 Task: Find connections with filter location Zweibrücken with filter topic #Productivitywith filter profile language German with filter current company PRA Health Sciences with filter school Agnel Charitable Trusts Fr Conceicao Rodrigues Institute of Technology Sector 9-A Vashi Navi Mumbai 400 703 with filter industry Mobile Food Services with filter service category Grant Writing with filter keywords title Video or Film Producer
Action: Mouse moved to (532, 65)
Screenshot: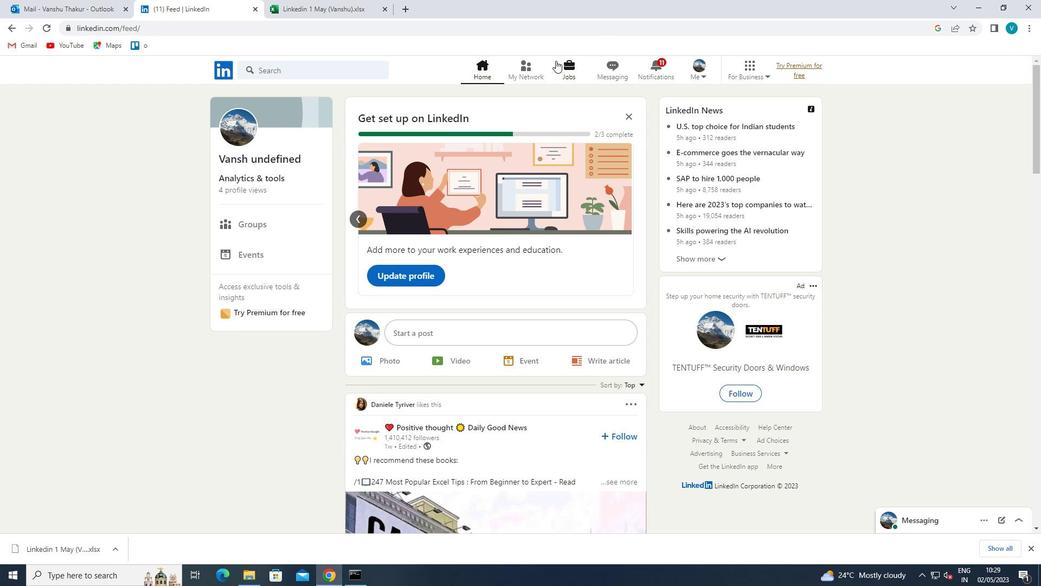 
Action: Mouse pressed left at (532, 65)
Screenshot: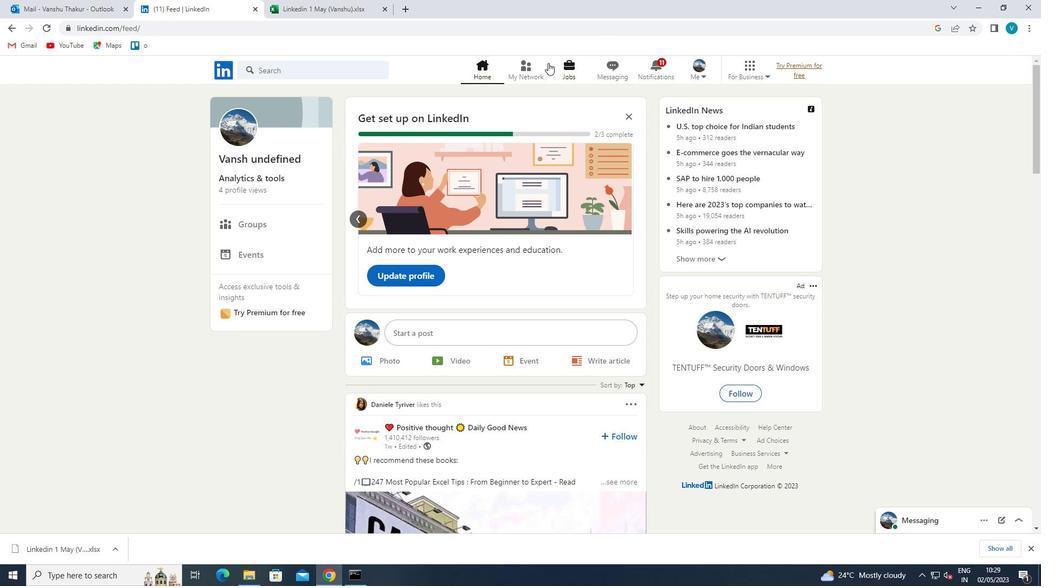 
Action: Mouse moved to (284, 127)
Screenshot: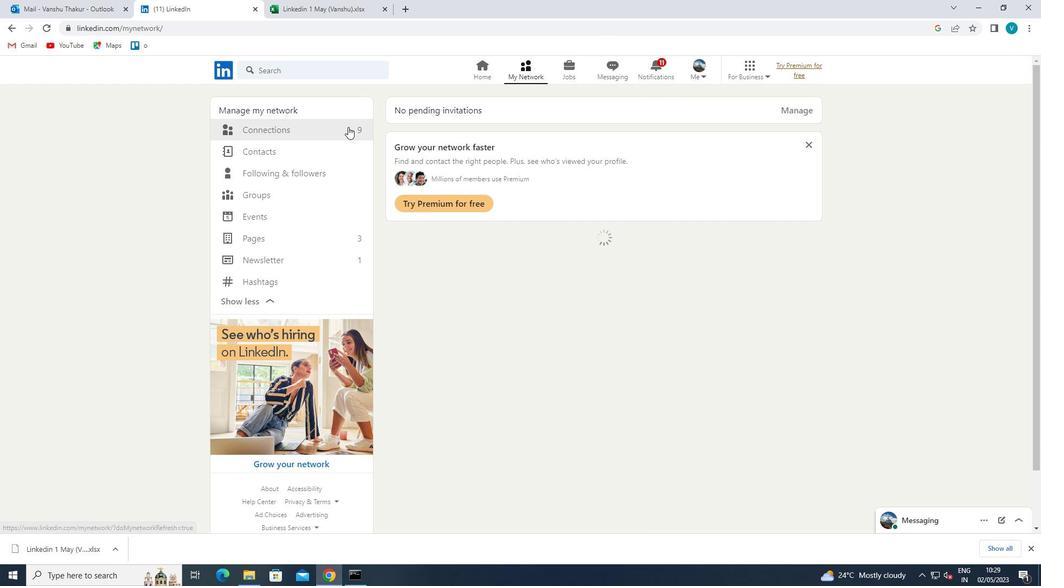 
Action: Mouse pressed left at (284, 127)
Screenshot: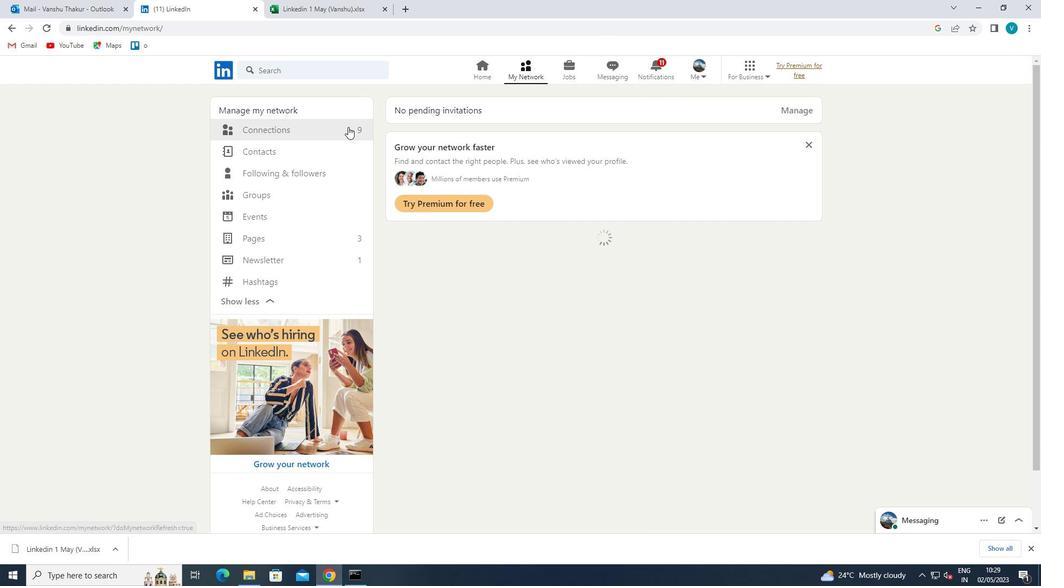 
Action: Mouse moved to (623, 134)
Screenshot: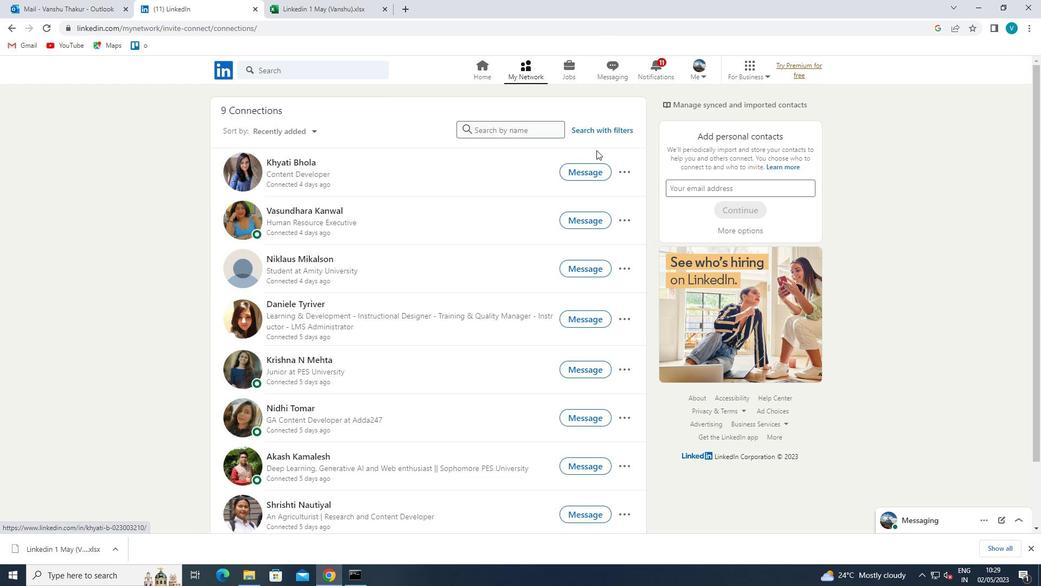 
Action: Mouse pressed left at (623, 134)
Screenshot: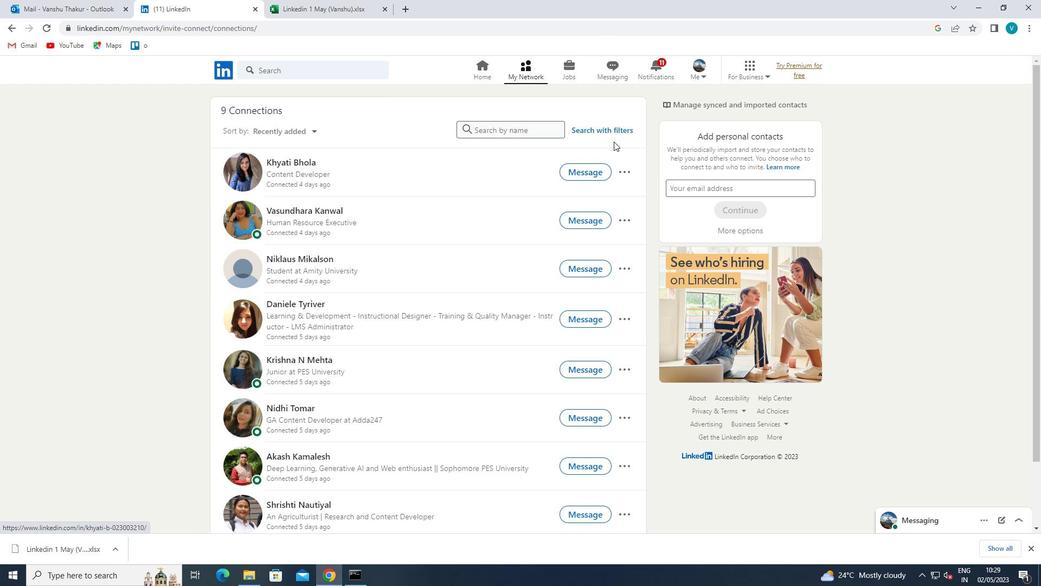 
Action: Mouse moved to (505, 100)
Screenshot: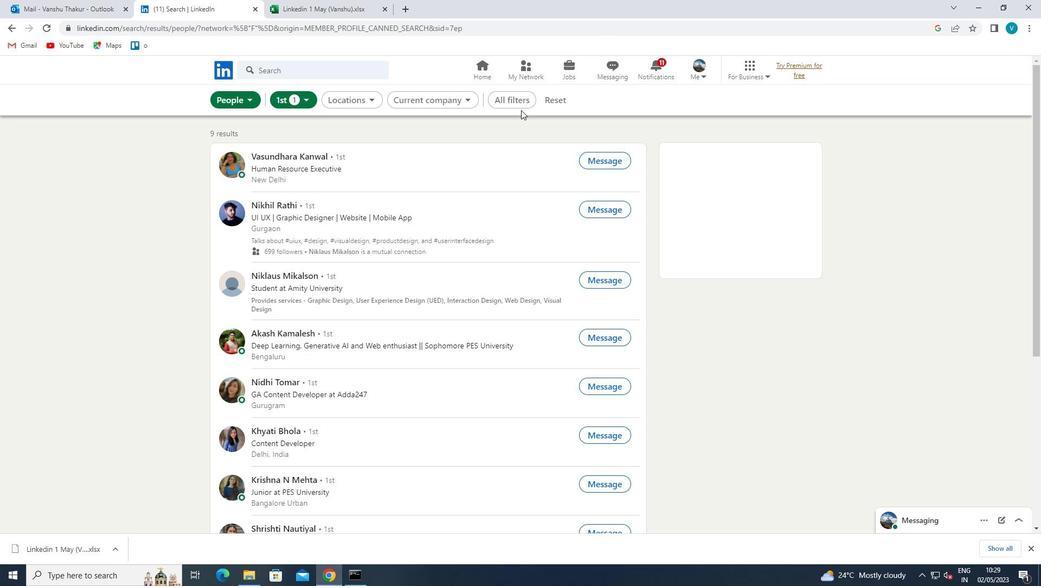 
Action: Mouse pressed left at (505, 100)
Screenshot: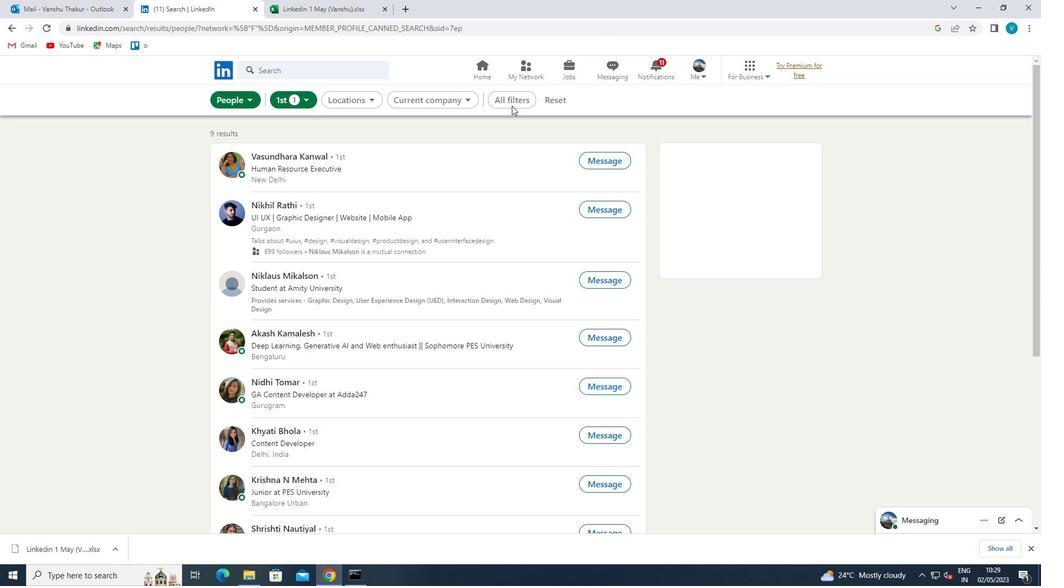 
Action: Mouse moved to (815, 259)
Screenshot: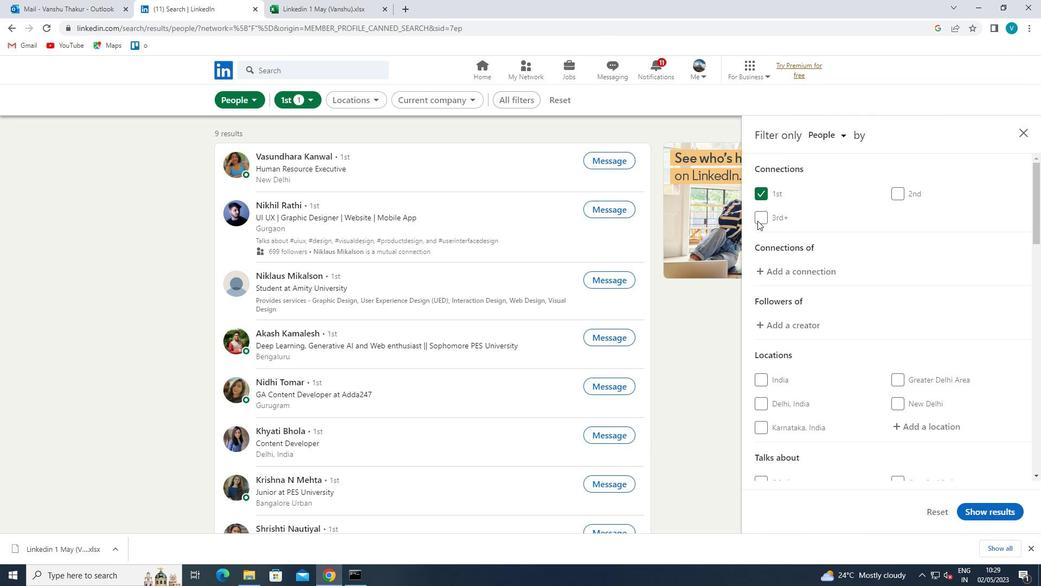 
Action: Mouse scrolled (815, 259) with delta (0, 0)
Screenshot: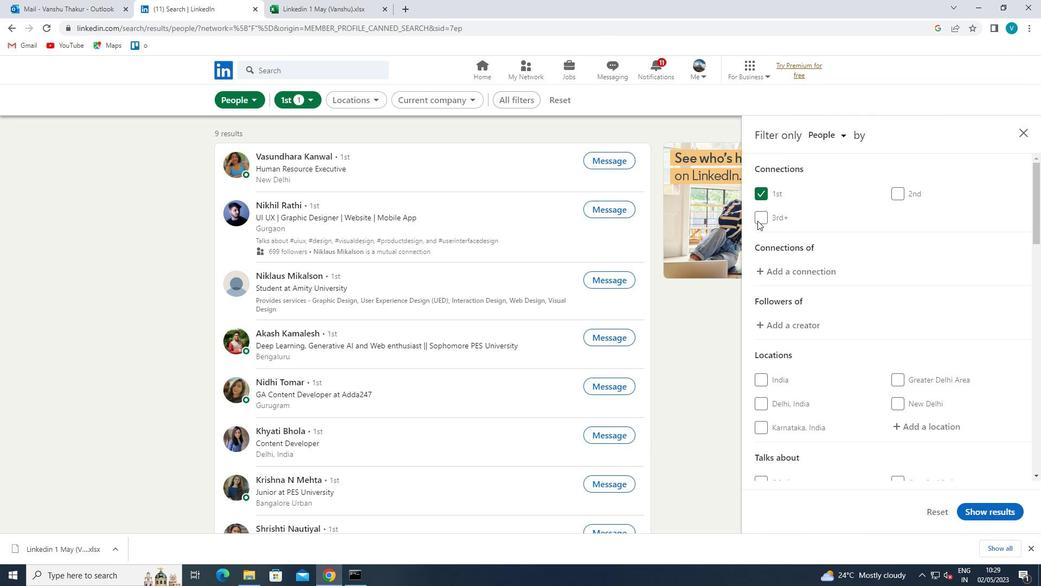 
Action: Mouse moved to (824, 266)
Screenshot: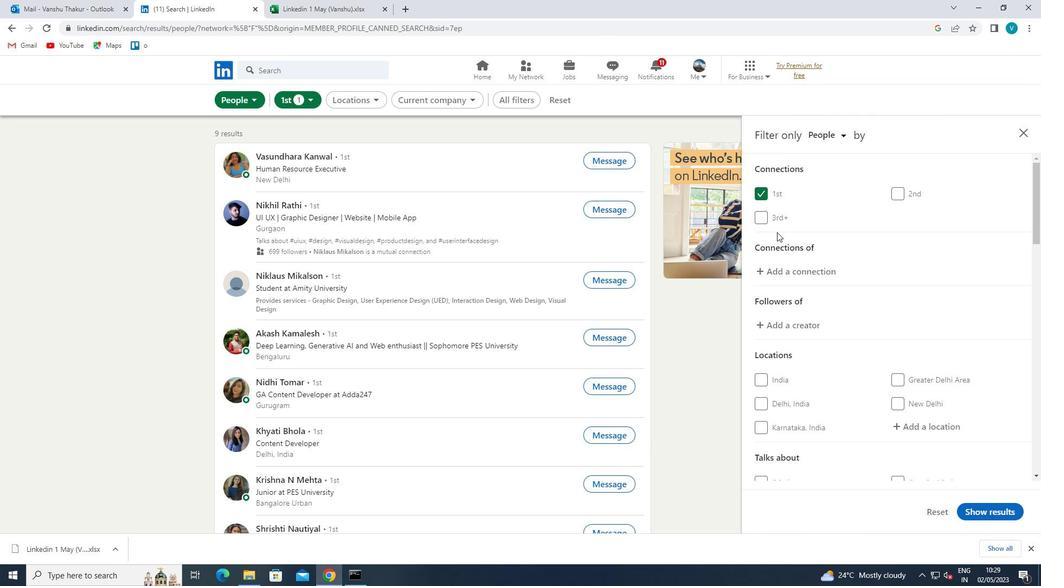 
Action: Mouse scrolled (824, 265) with delta (0, 0)
Screenshot: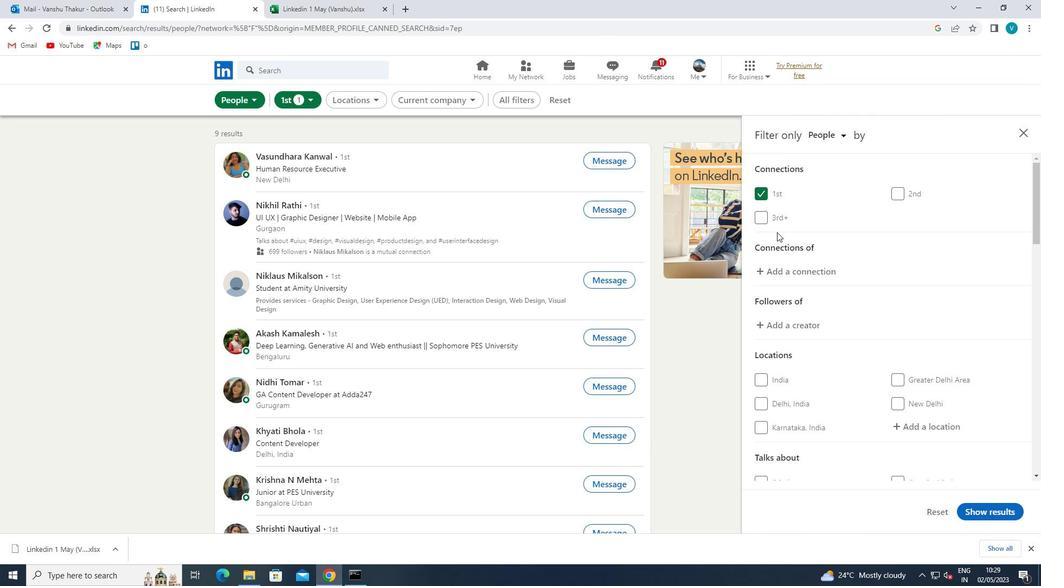 
Action: Mouse moved to (943, 320)
Screenshot: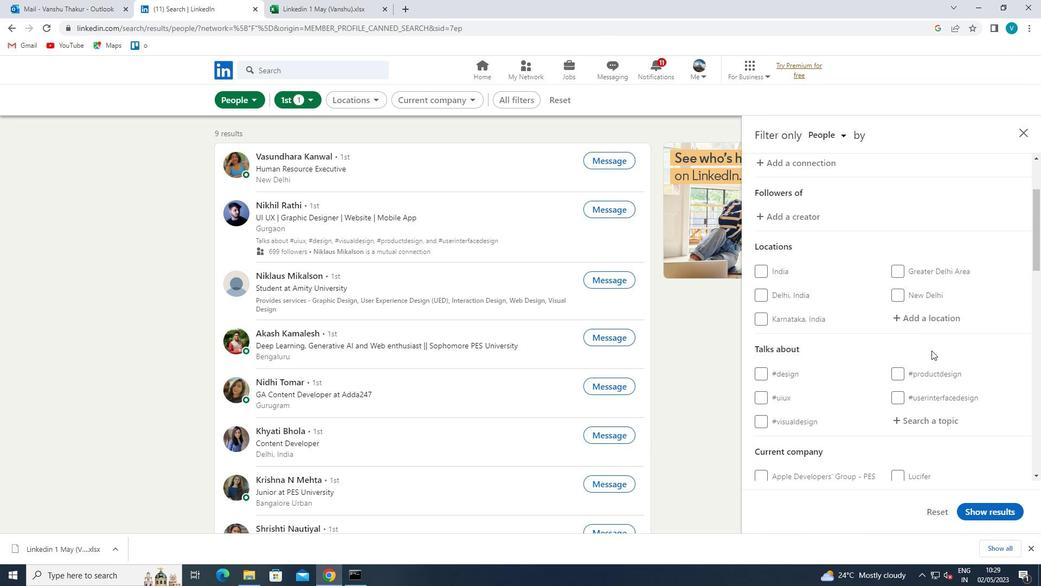 
Action: Mouse pressed left at (943, 320)
Screenshot: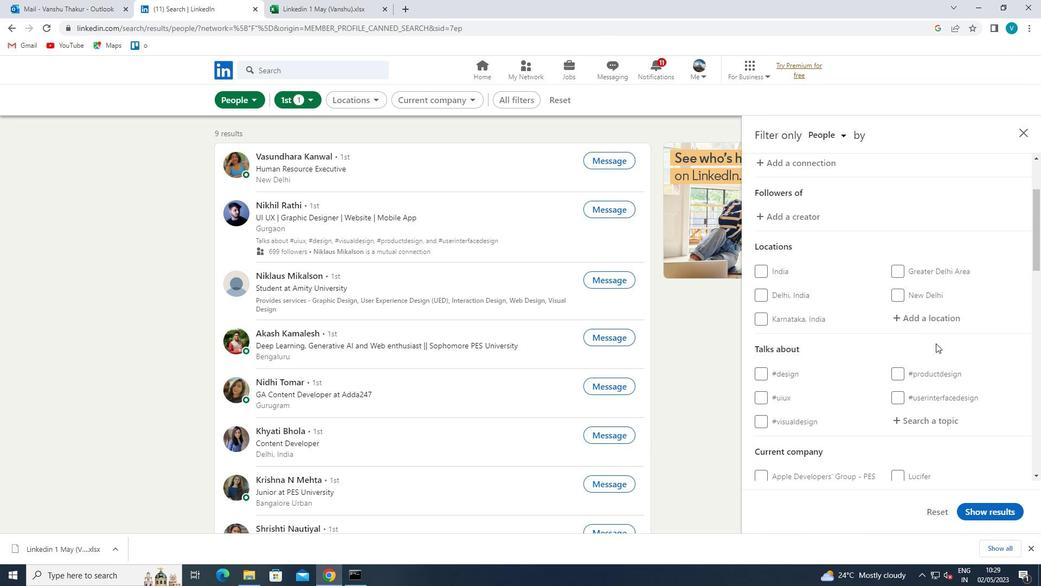 
Action: Mouse moved to (944, 319)
Screenshot: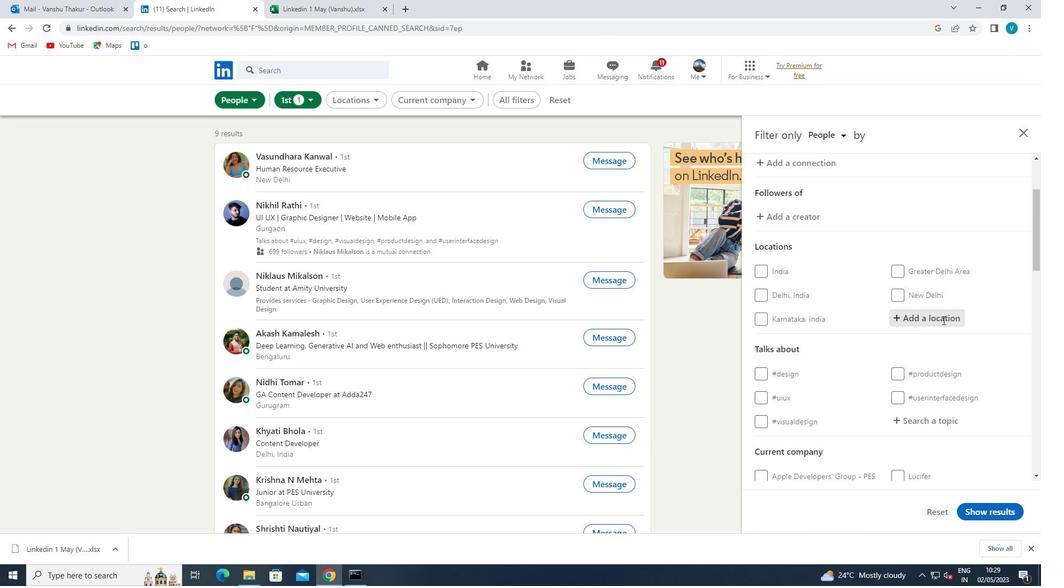 
Action: Key pressed <Key.shift>ZWEIBRUCKEN
Screenshot: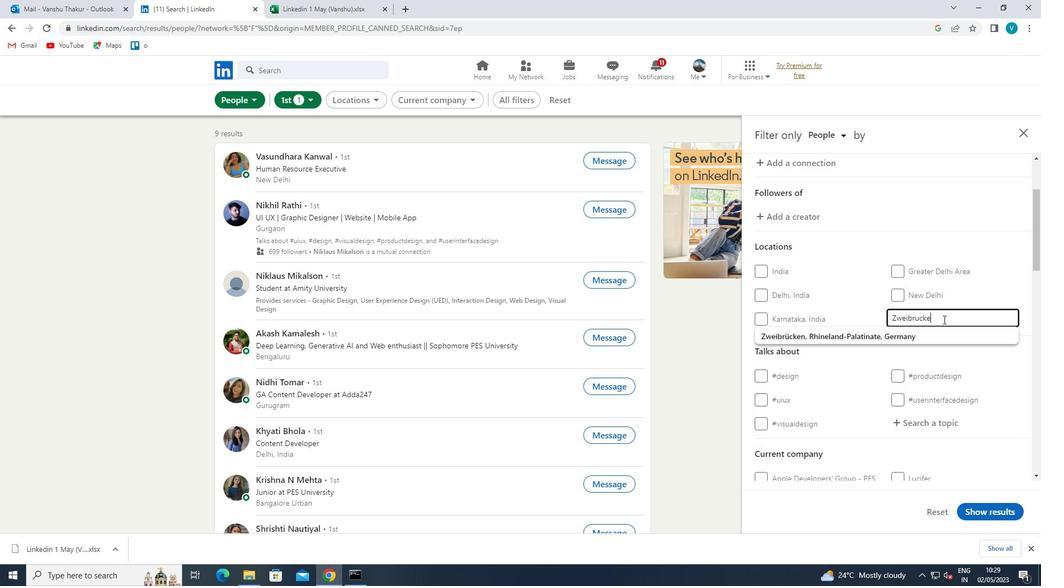
Action: Mouse moved to (913, 335)
Screenshot: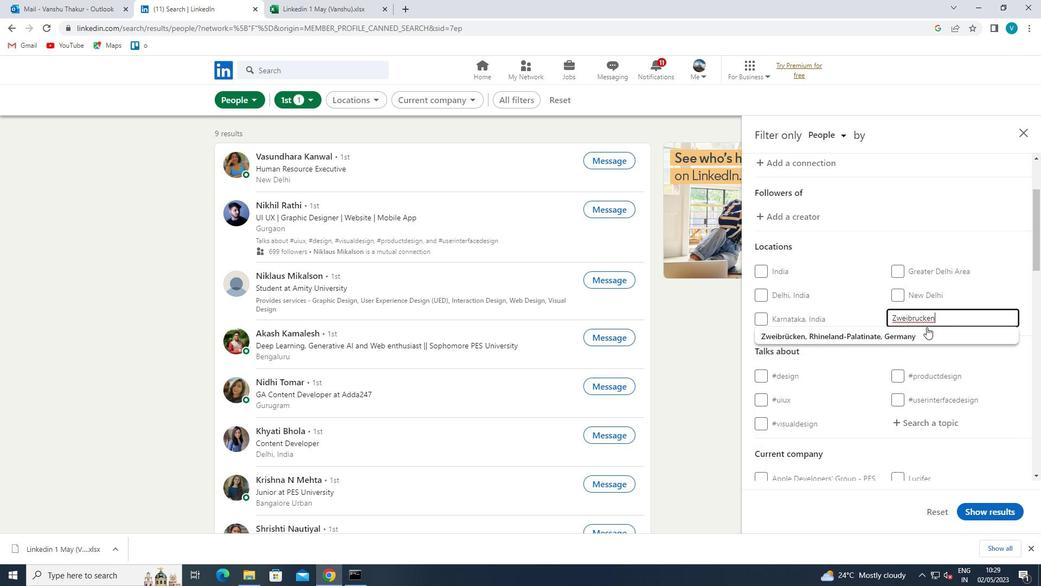 
Action: Mouse pressed left at (913, 335)
Screenshot: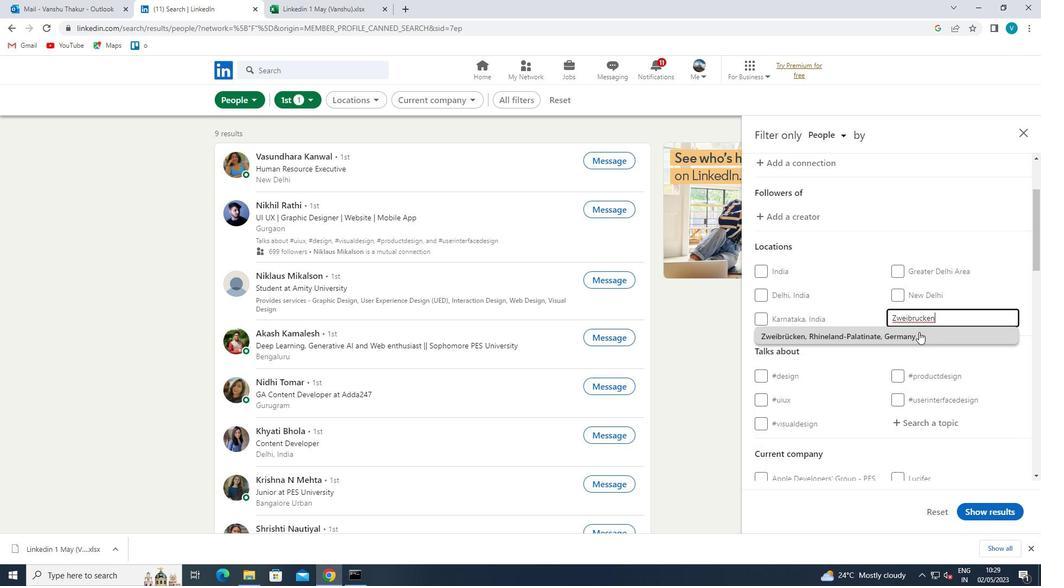 
Action: Mouse scrolled (913, 334) with delta (0, 0)
Screenshot: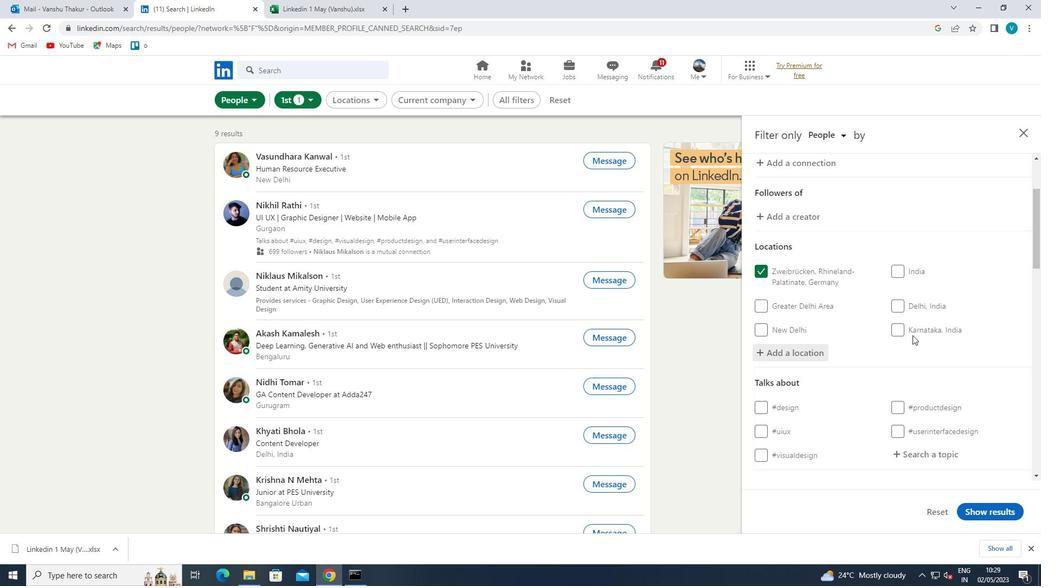 
Action: Mouse scrolled (913, 334) with delta (0, 0)
Screenshot: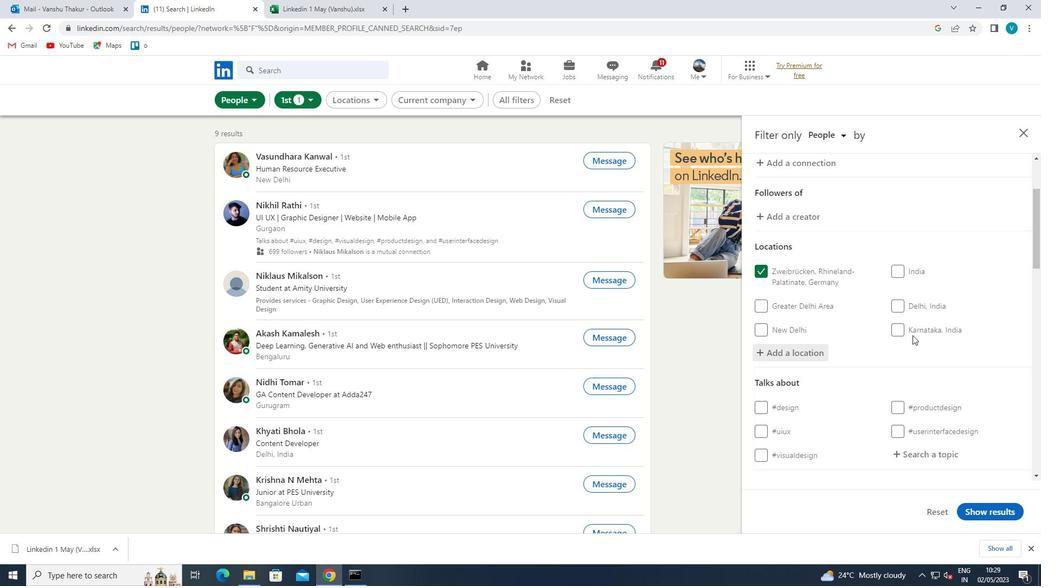
Action: Mouse moved to (923, 344)
Screenshot: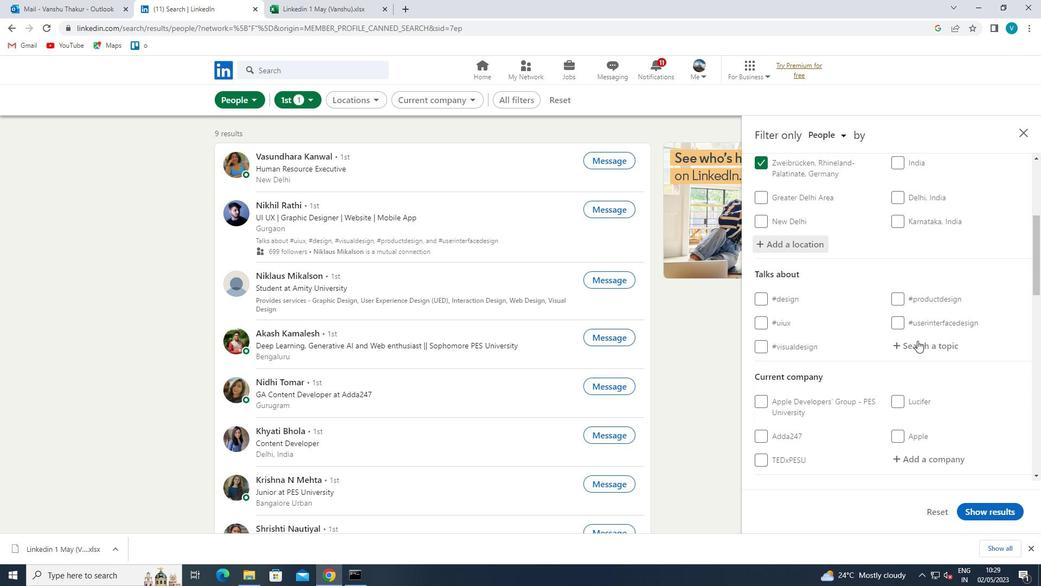 
Action: Mouse pressed left at (923, 344)
Screenshot: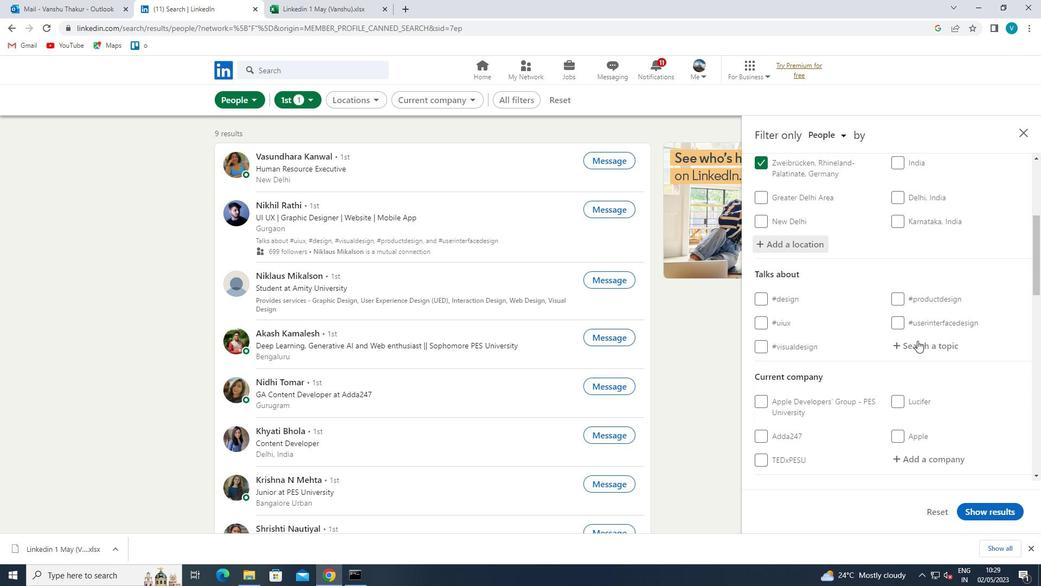 
Action: Key pressed <Key.shift>#<Key.shift>PRODUCTIBV<Key.backspace><Key.backspace>
Screenshot: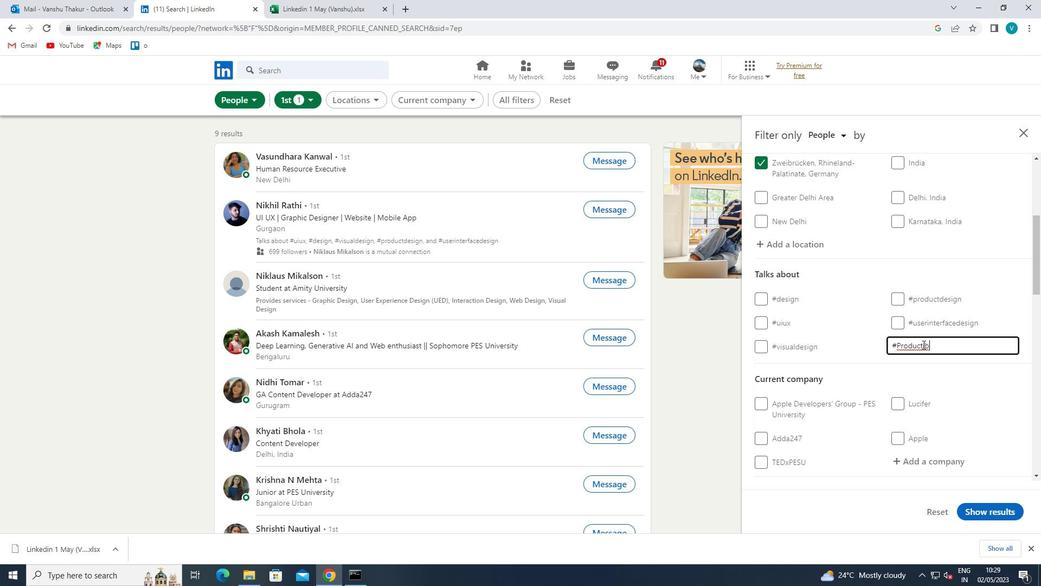 
Action: Mouse moved to (938, 337)
Screenshot: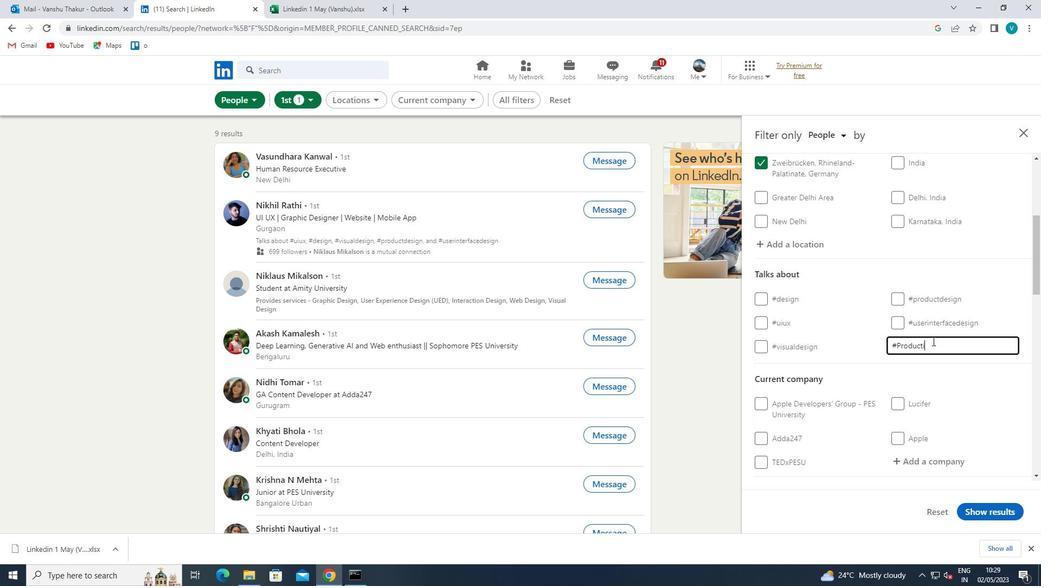 
Action: Key pressed VITY
Screenshot: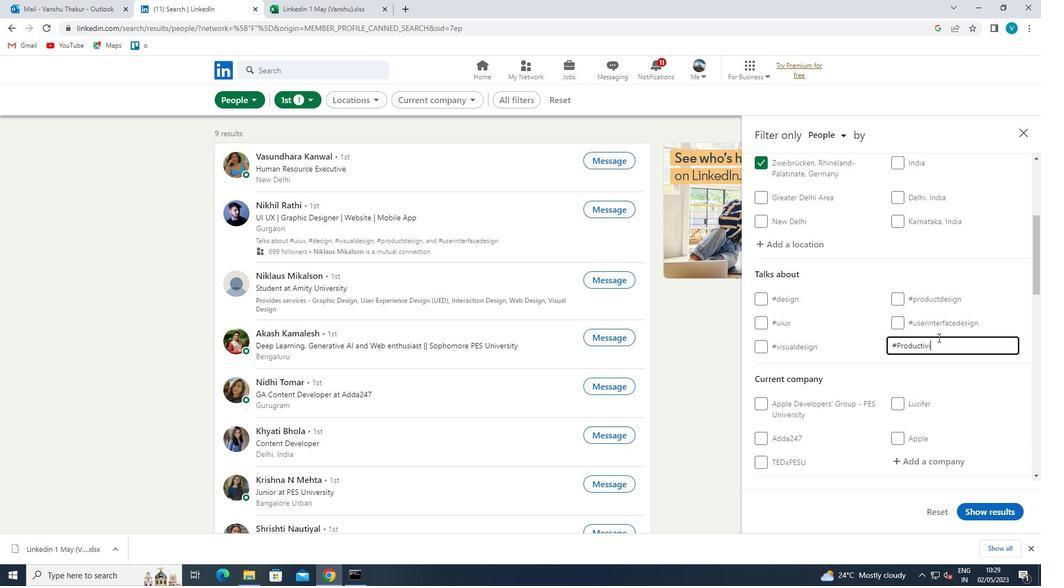 
Action: Mouse moved to (867, 371)
Screenshot: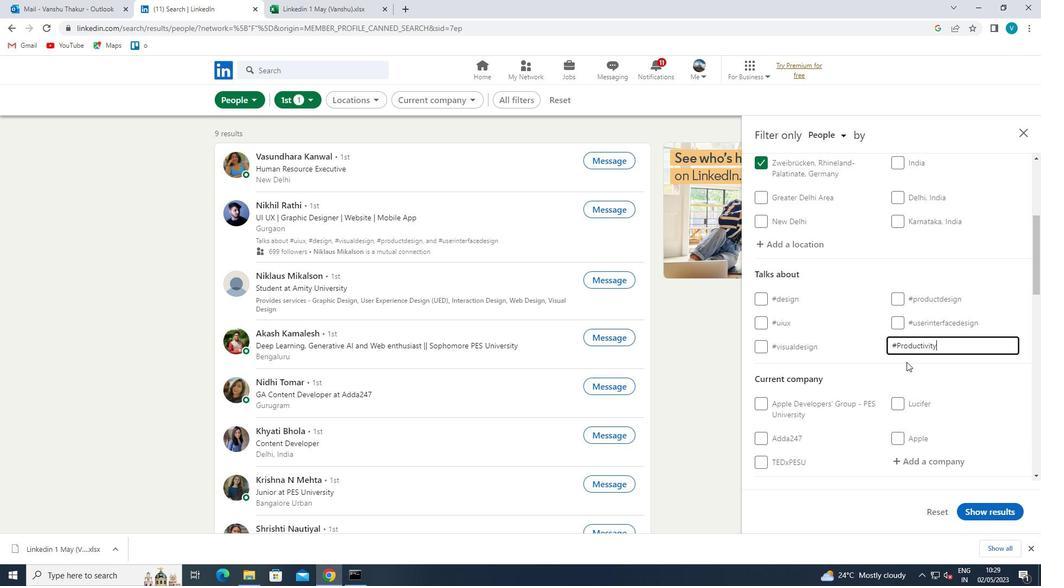 
Action: Mouse pressed left at (867, 371)
Screenshot: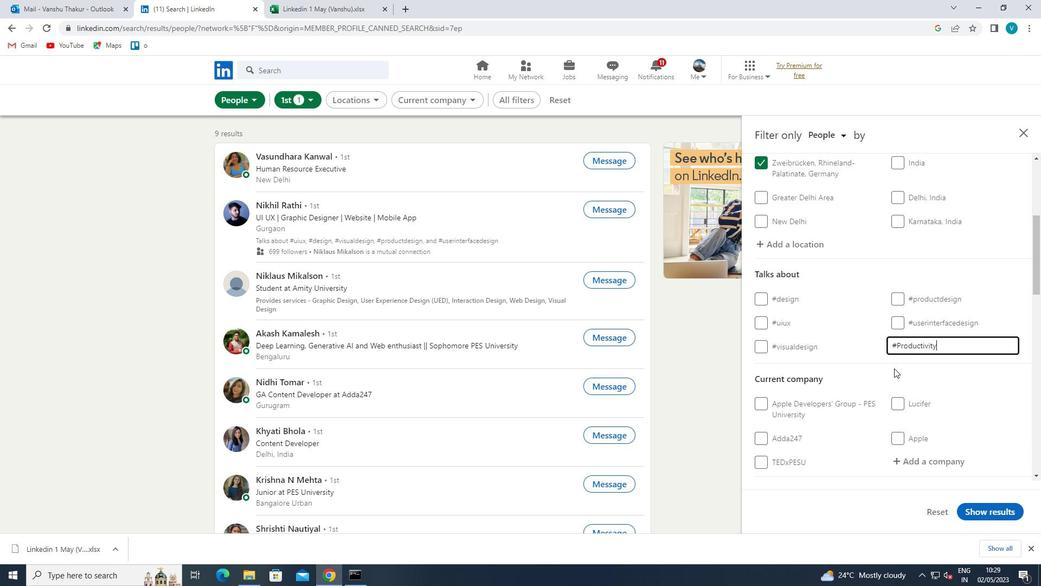 
Action: Mouse moved to (869, 370)
Screenshot: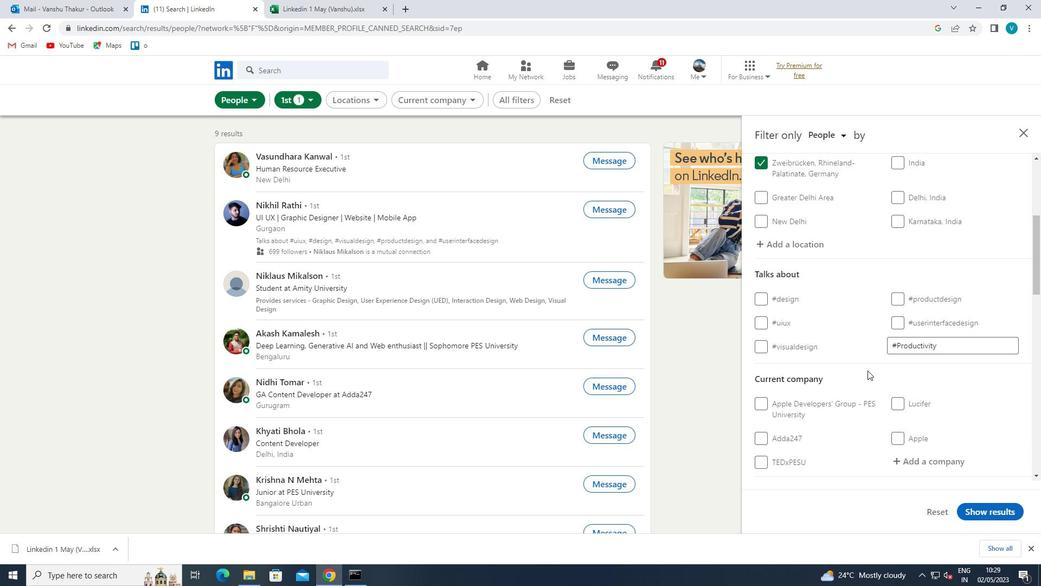 
Action: Mouse scrolled (869, 370) with delta (0, 0)
Screenshot: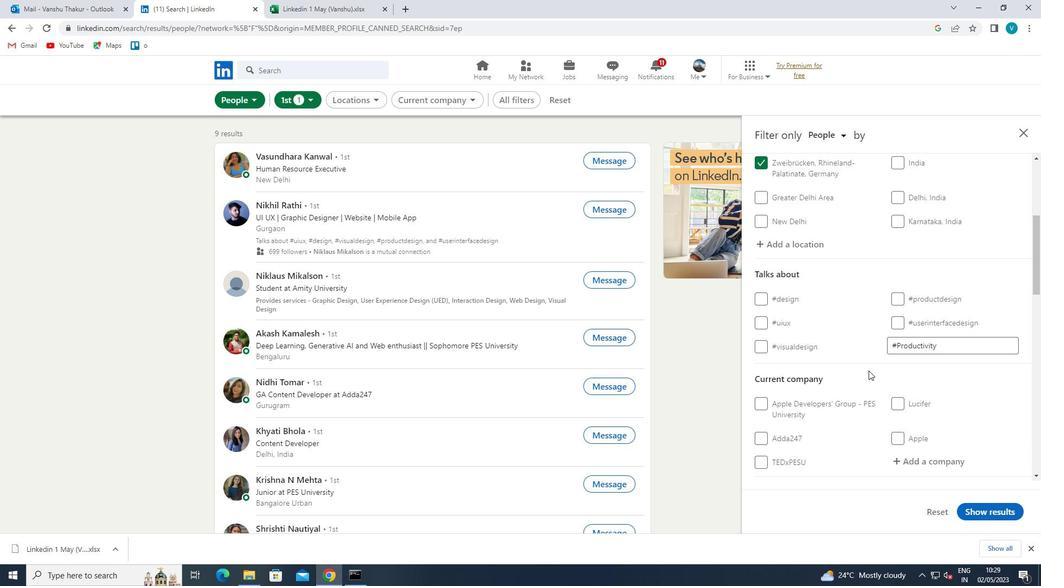 
Action: Mouse scrolled (869, 370) with delta (0, 0)
Screenshot: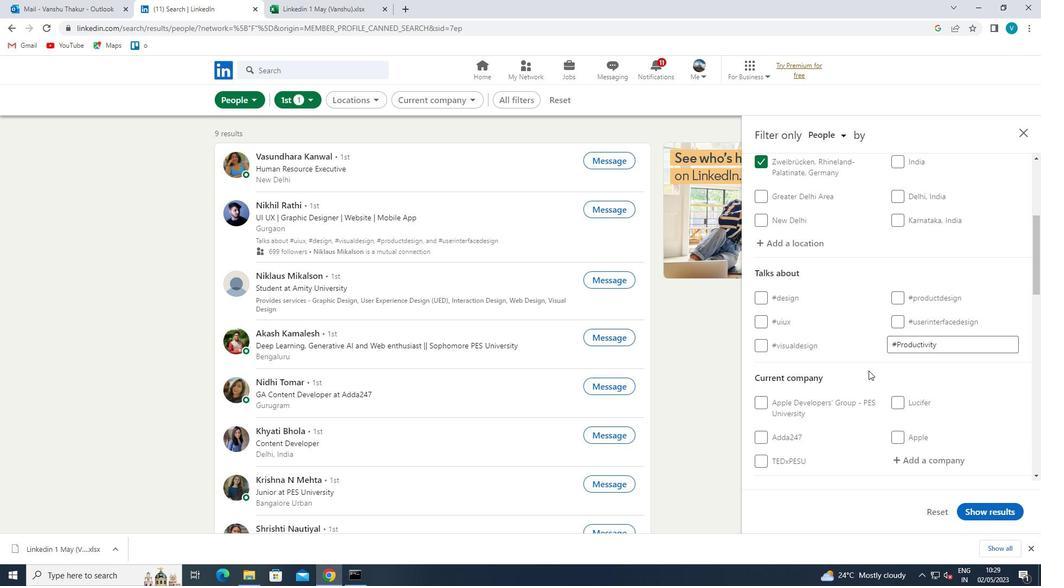 
Action: Mouse moved to (903, 352)
Screenshot: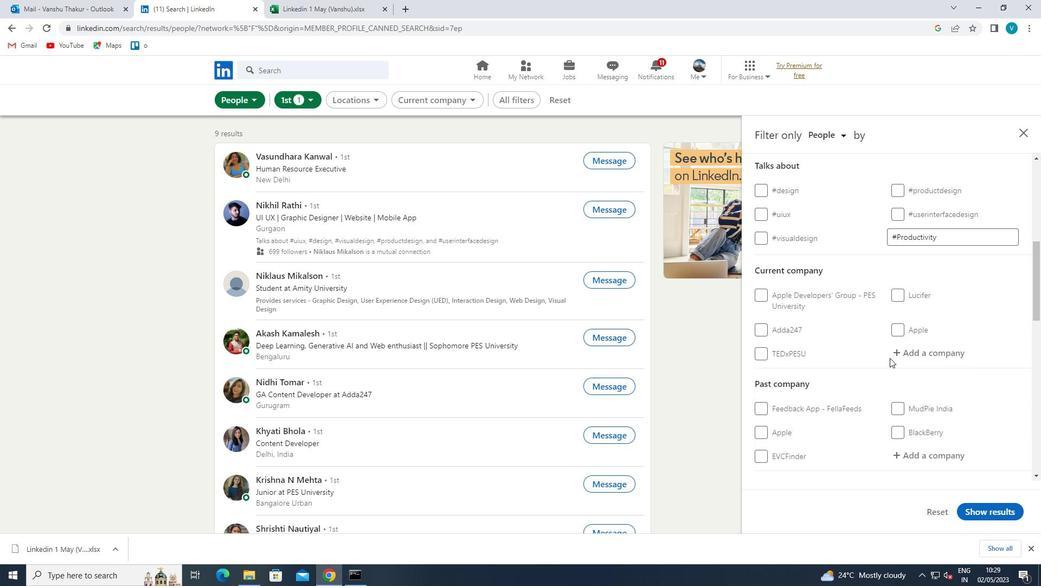 
Action: Mouse pressed left at (903, 352)
Screenshot: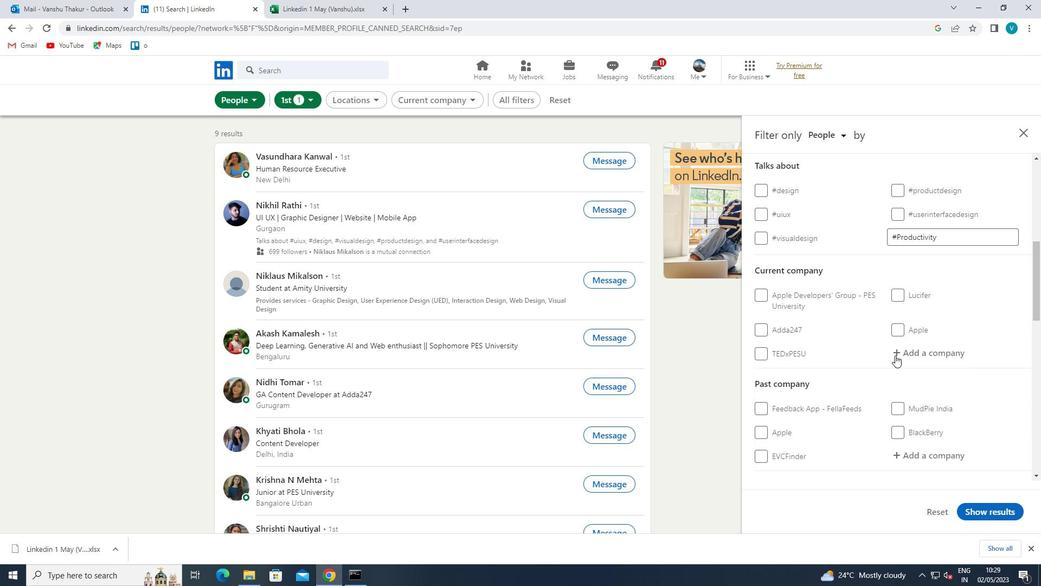 
Action: Mouse moved to (904, 351)
Screenshot: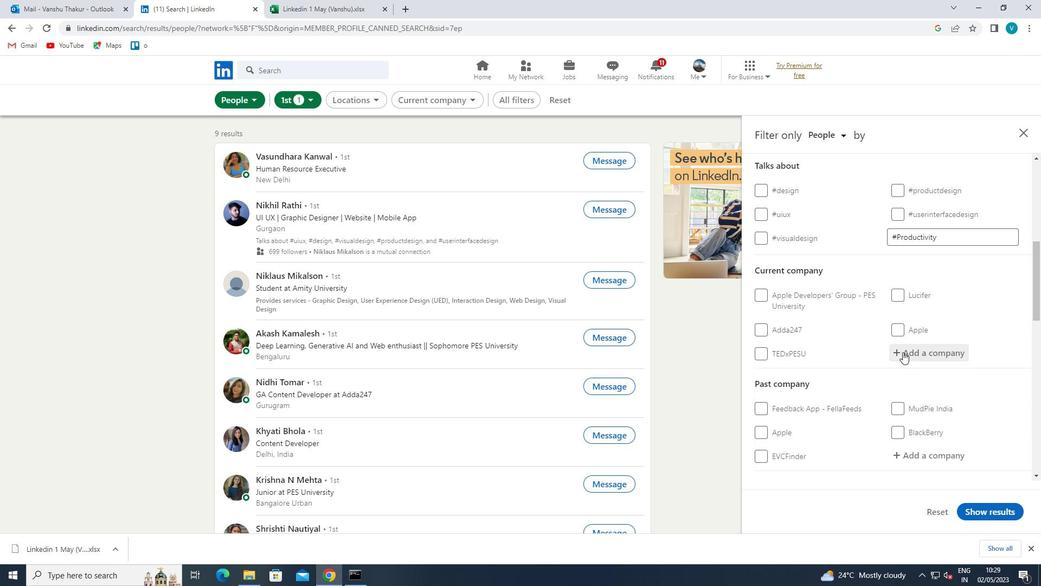 
Action: Key pressed <Key.shift>PR<Key.space>A<Key.backspace><Key.backspace><Key.shift>A<Key.space>
Screenshot: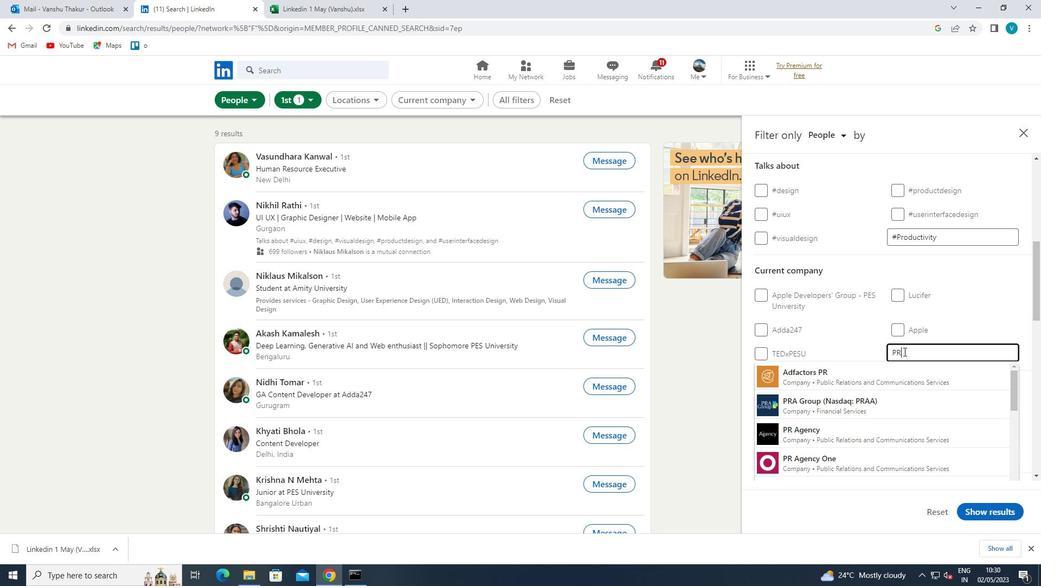 
Action: Mouse moved to (900, 429)
Screenshot: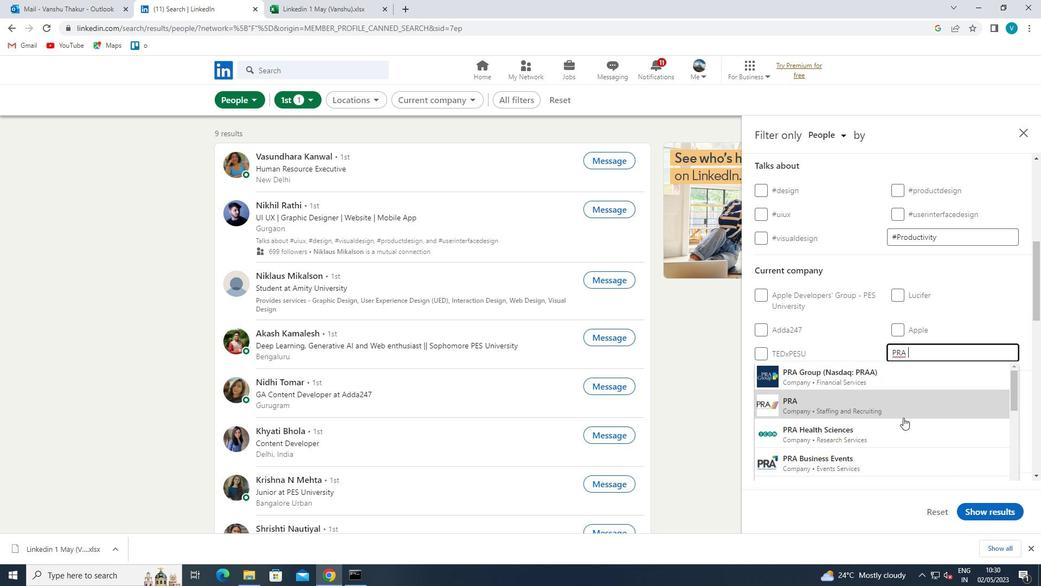 
Action: Mouse pressed left at (900, 429)
Screenshot: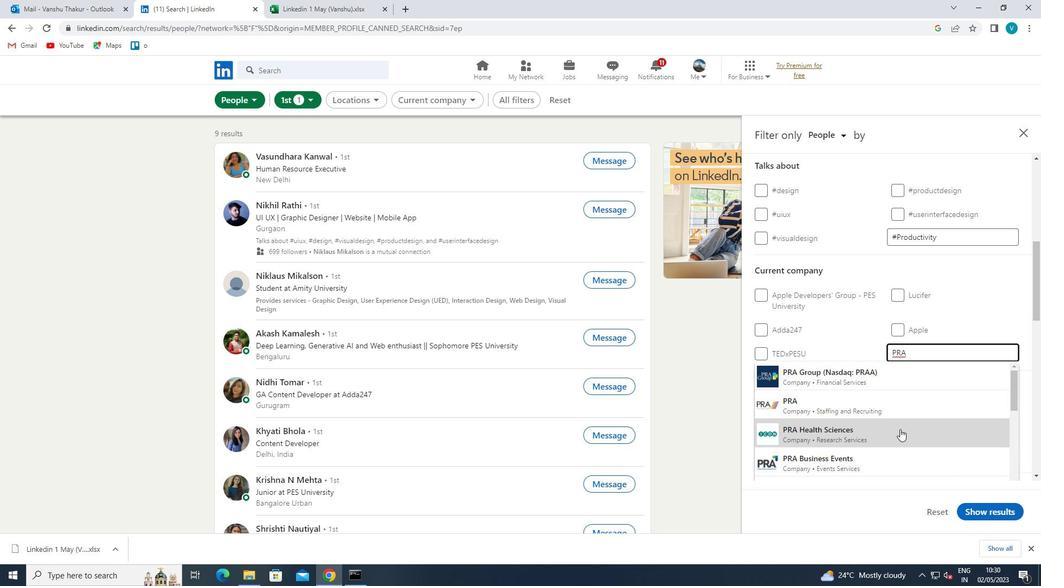 
Action: Mouse moved to (897, 399)
Screenshot: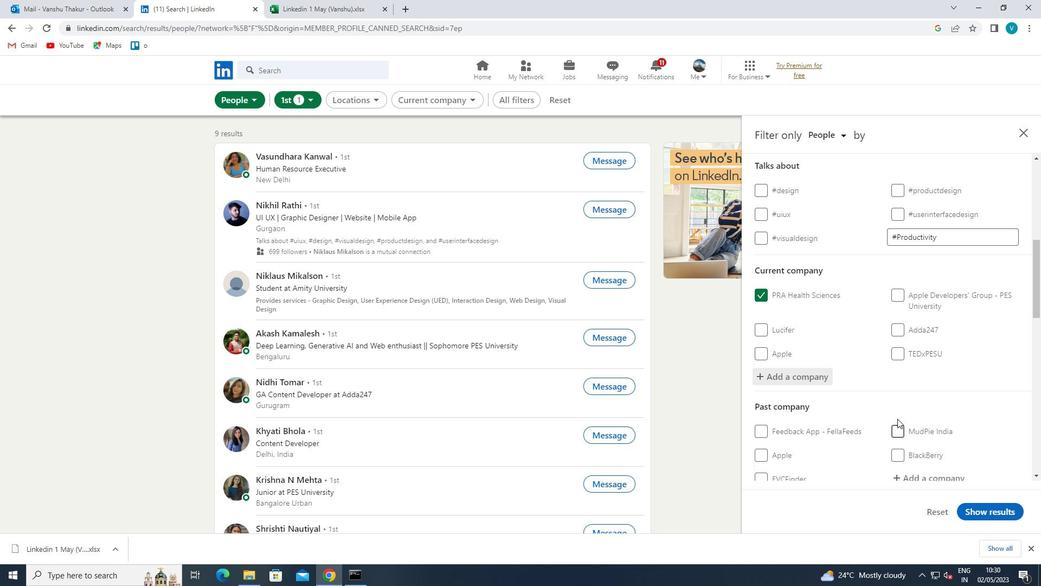 
Action: Mouse scrolled (897, 398) with delta (0, 0)
Screenshot: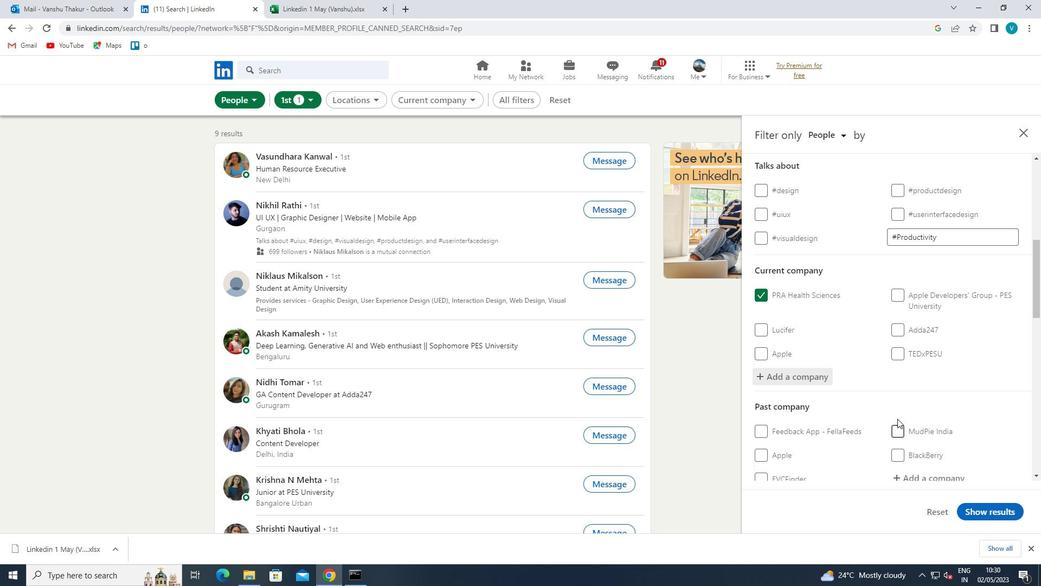 
Action: Mouse moved to (898, 397)
Screenshot: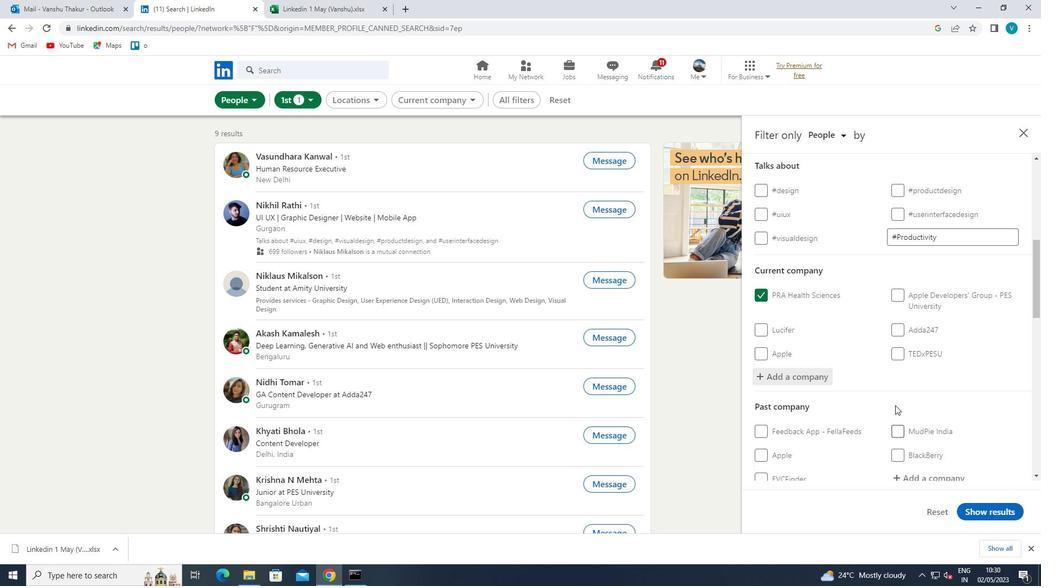 
Action: Mouse scrolled (898, 397) with delta (0, 0)
Screenshot: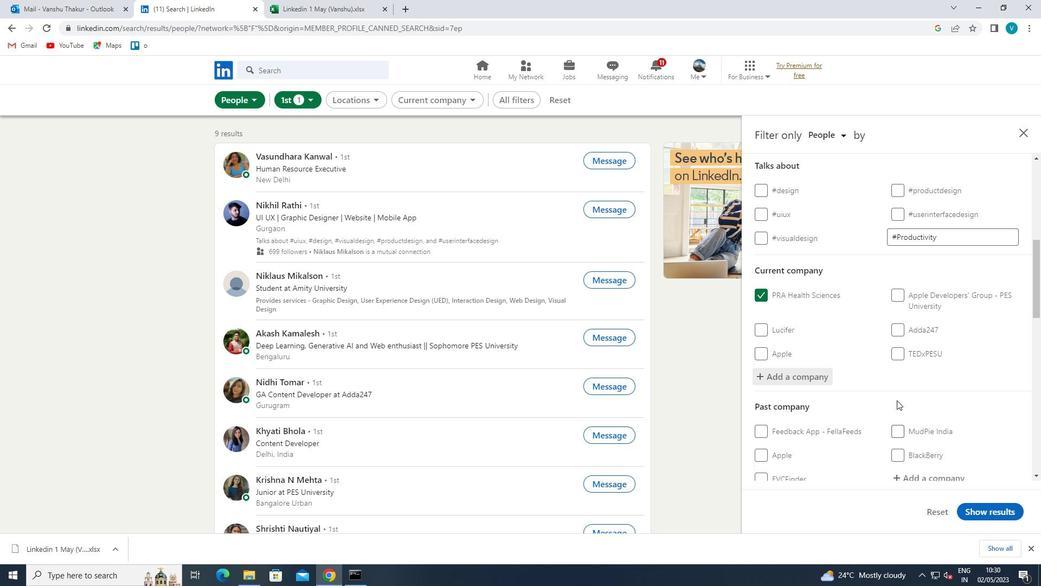 
Action: Mouse scrolled (898, 397) with delta (0, 0)
Screenshot: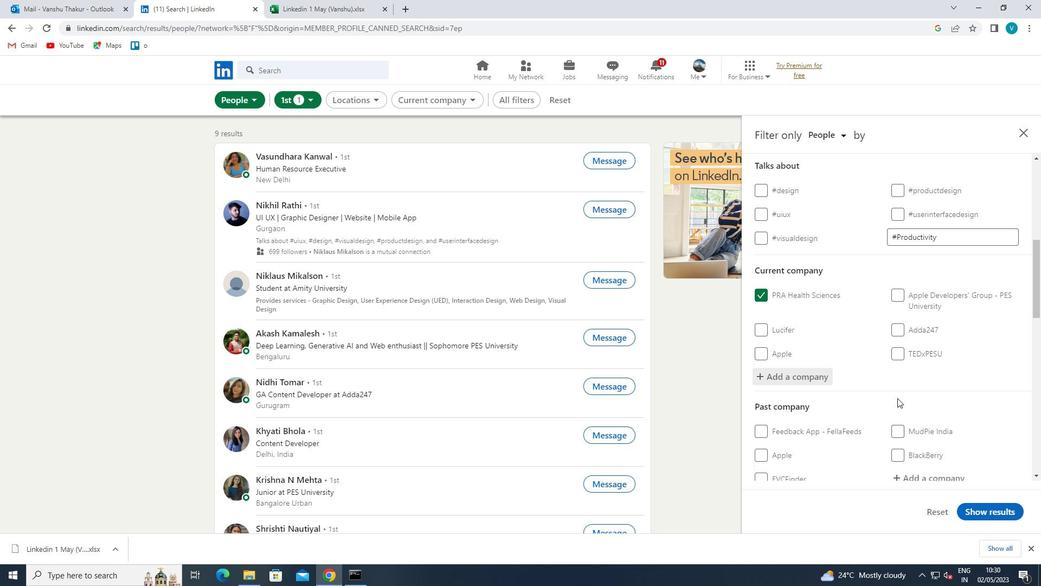 
Action: Mouse scrolled (898, 397) with delta (0, 0)
Screenshot: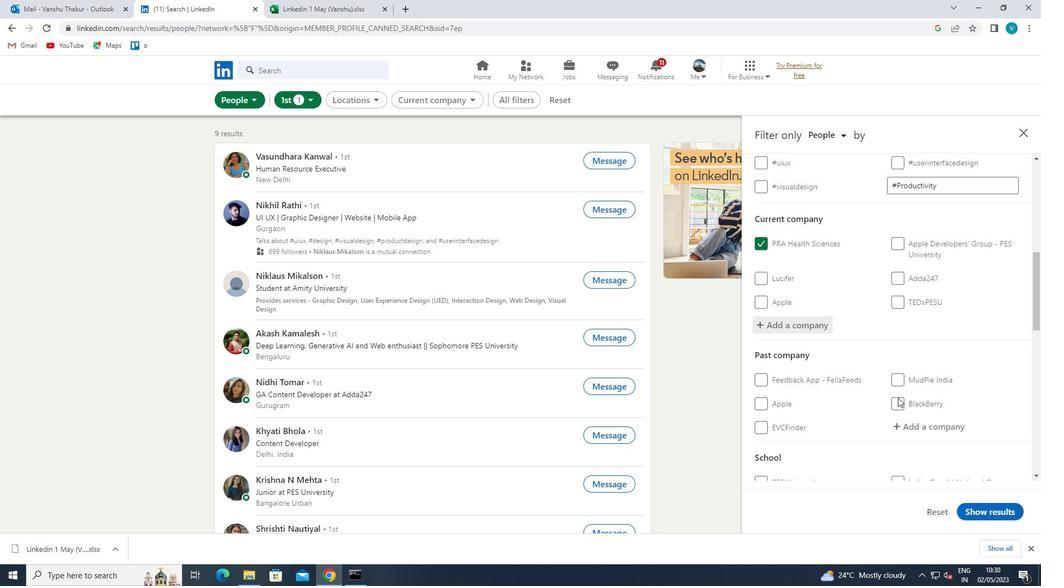 
Action: Mouse moved to (904, 396)
Screenshot: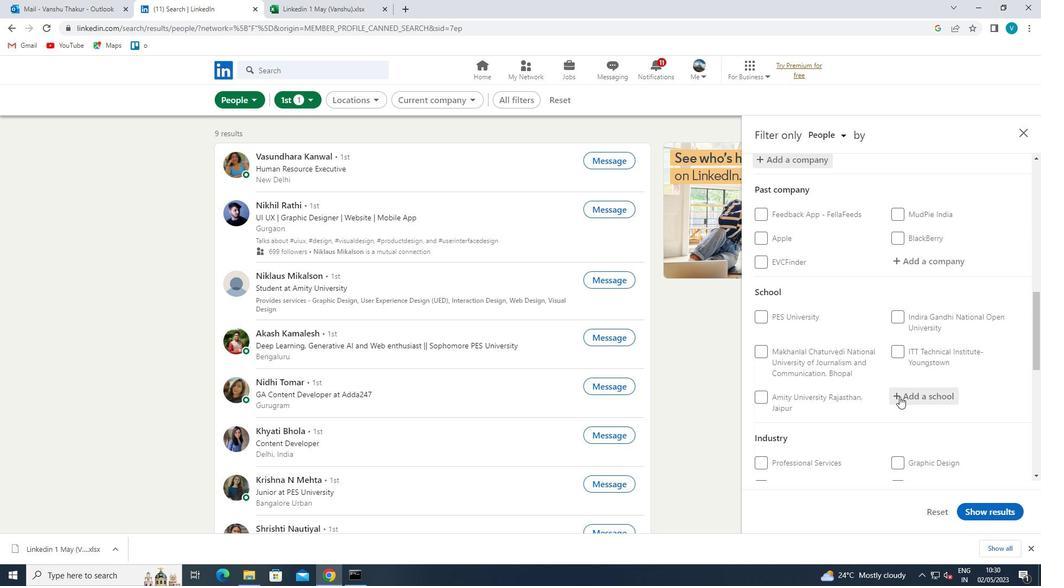 
Action: Mouse pressed left at (904, 396)
Screenshot: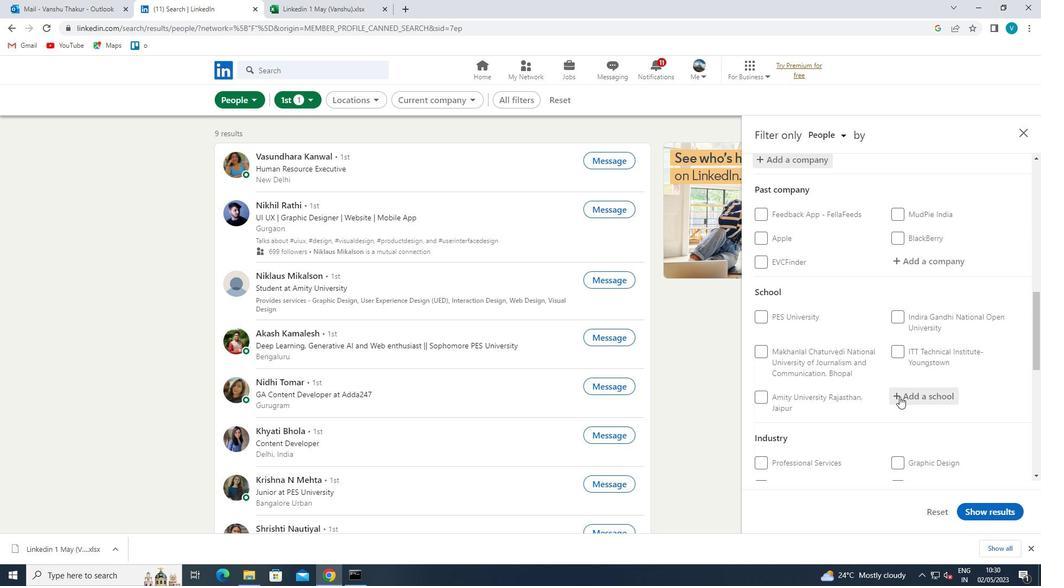 
Action: Key pressed <Key.shift>AGNEL<Key.space>
Screenshot: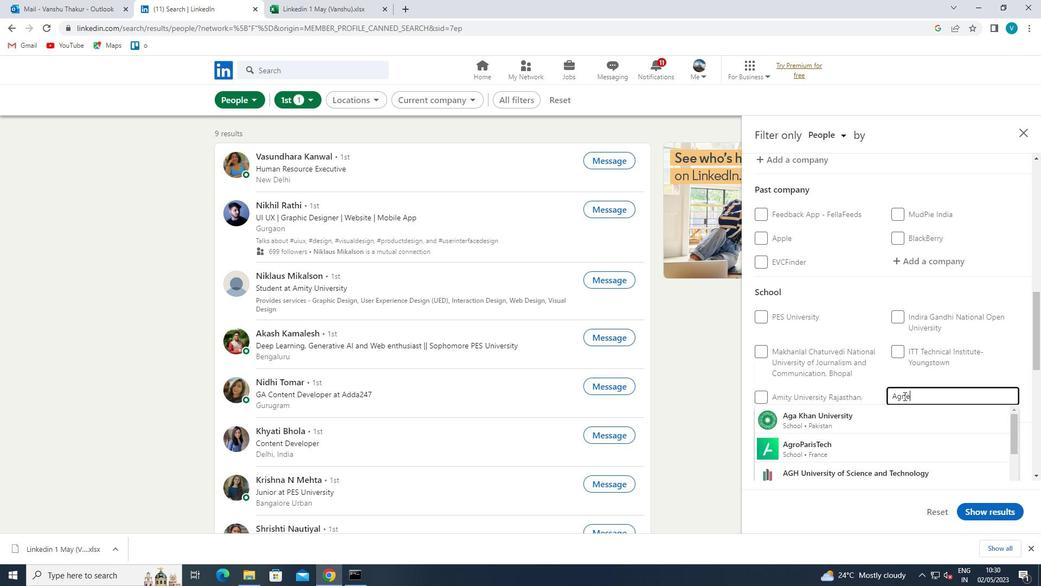 
Action: Mouse moved to (932, 407)
Screenshot: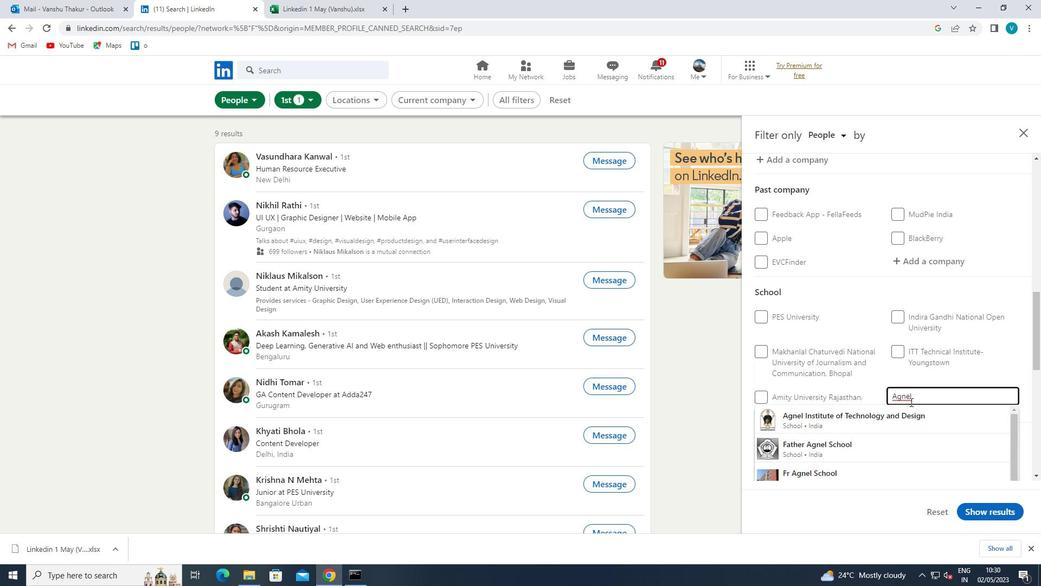 
Action: Key pressed <Key.shift>CH
Screenshot: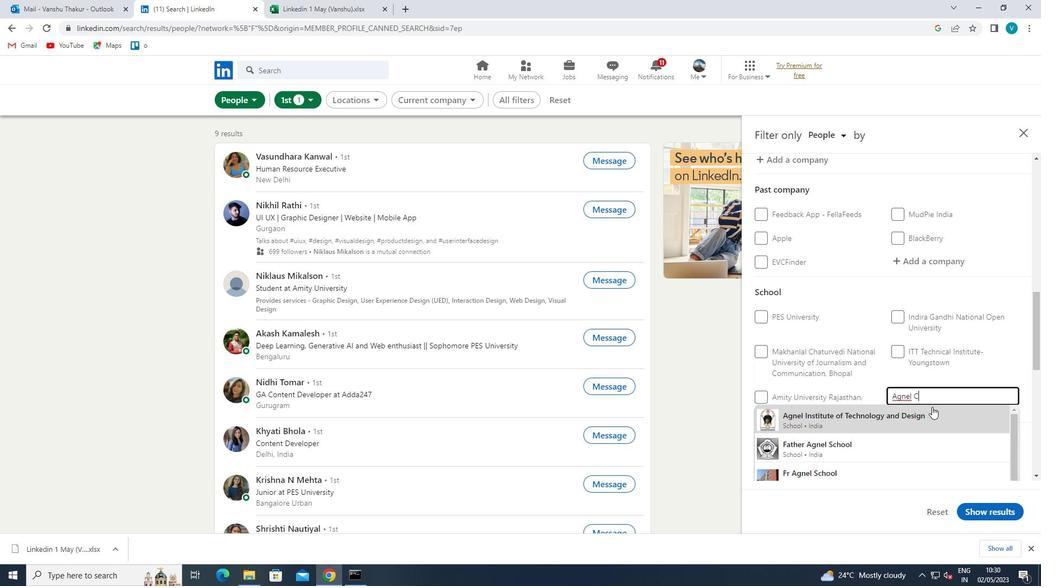 
Action: Mouse moved to (894, 430)
Screenshot: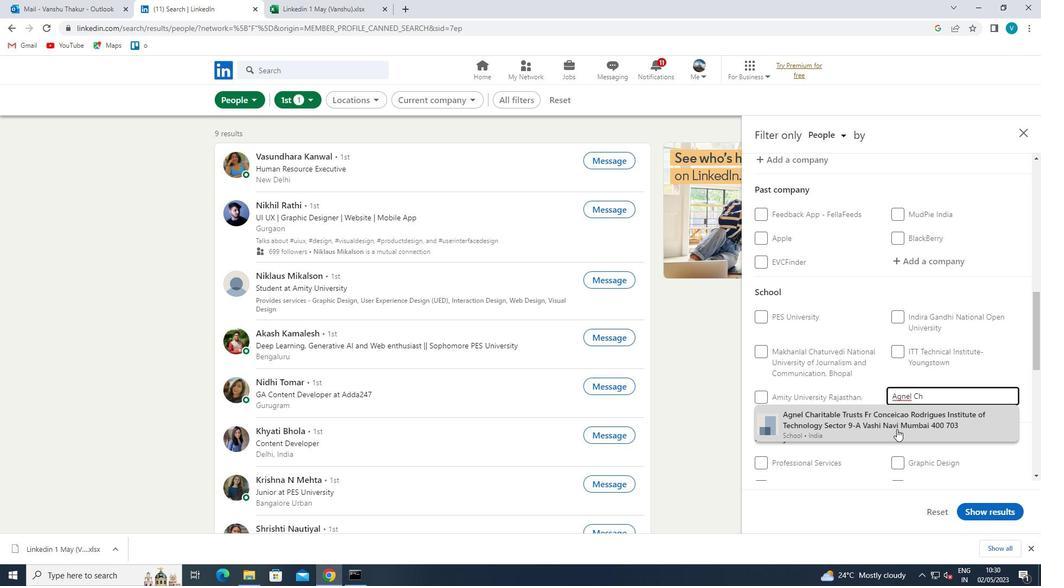 
Action: Mouse pressed left at (894, 430)
Screenshot: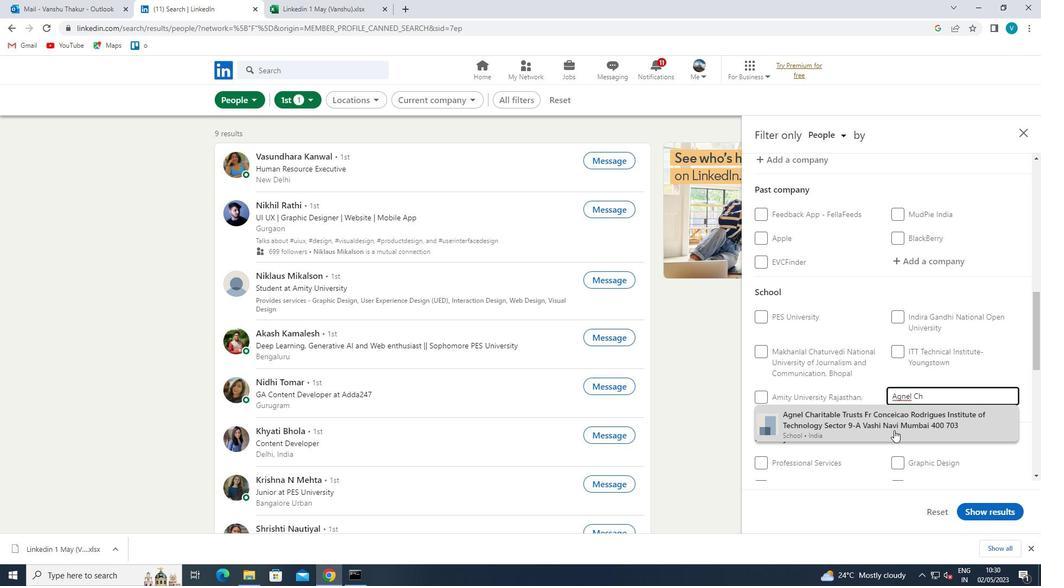 
Action: Mouse scrolled (894, 429) with delta (0, 0)
Screenshot: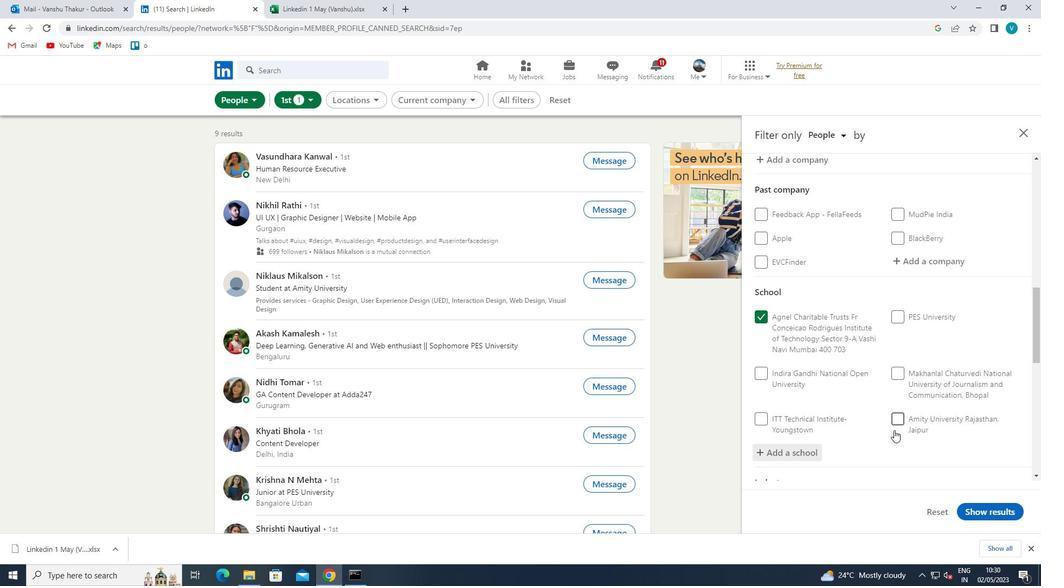 
Action: Mouse scrolled (894, 429) with delta (0, 0)
Screenshot: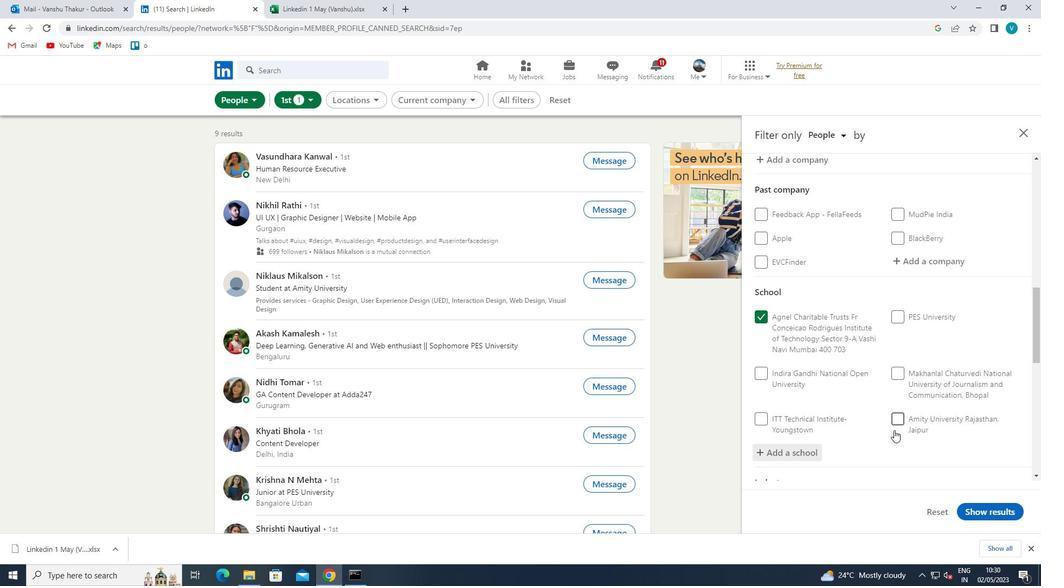 
Action: Mouse scrolled (894, 429) with delta (0, 0)
Screenshot: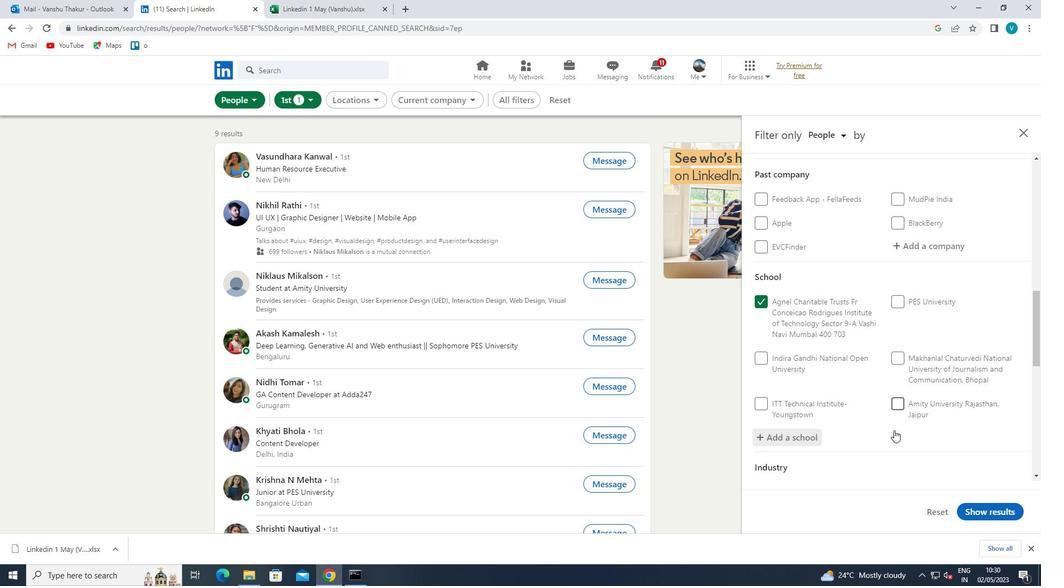 
Action: Mouse scrolled (894, 429) with delta (0, 0)
Screenshot: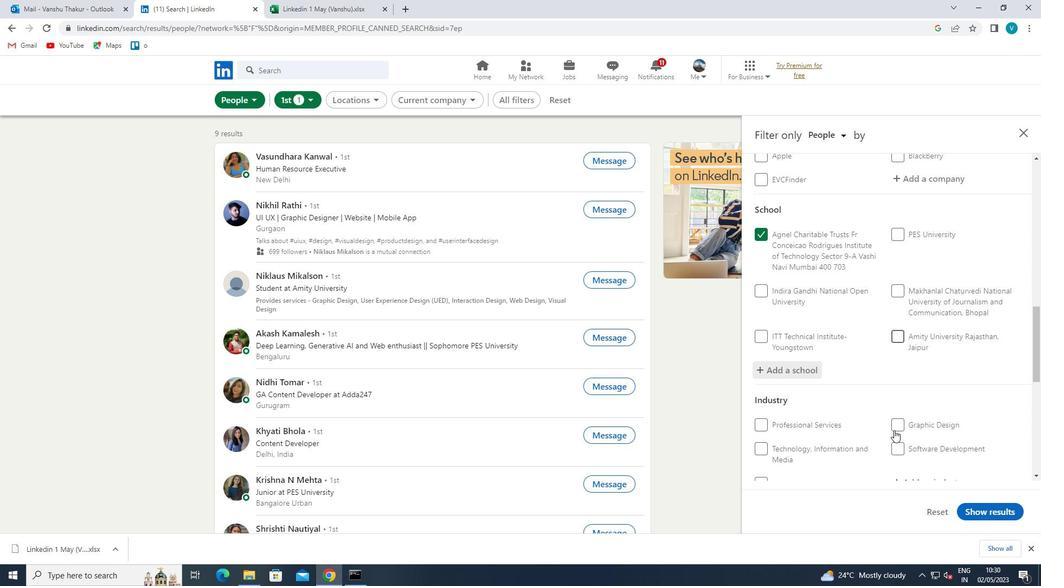 
Action: Mouse moved to (922, 345)
Screenshot: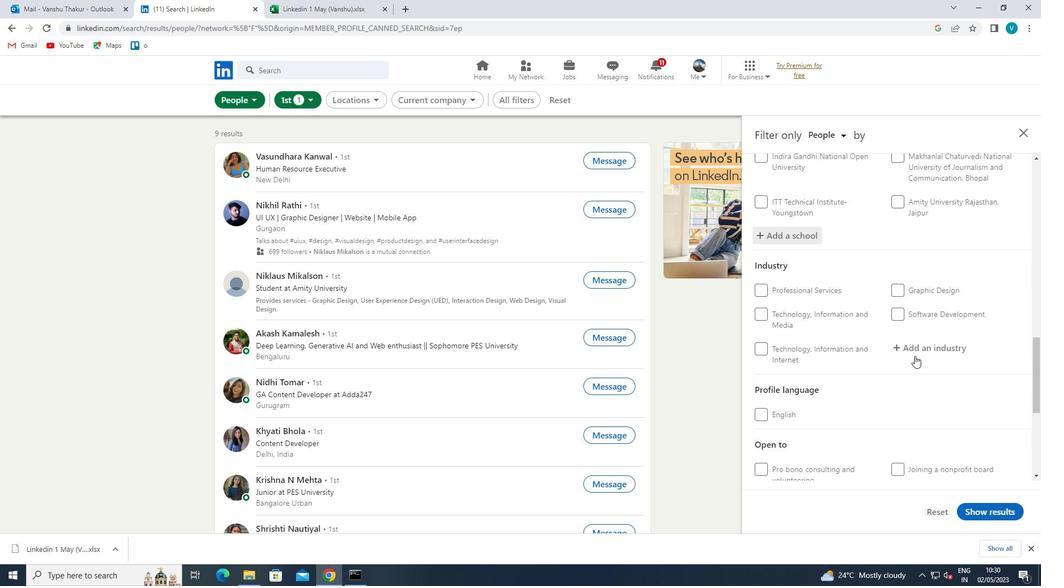 
Action: Mouse pressed left at (922, 345)
Screenshot: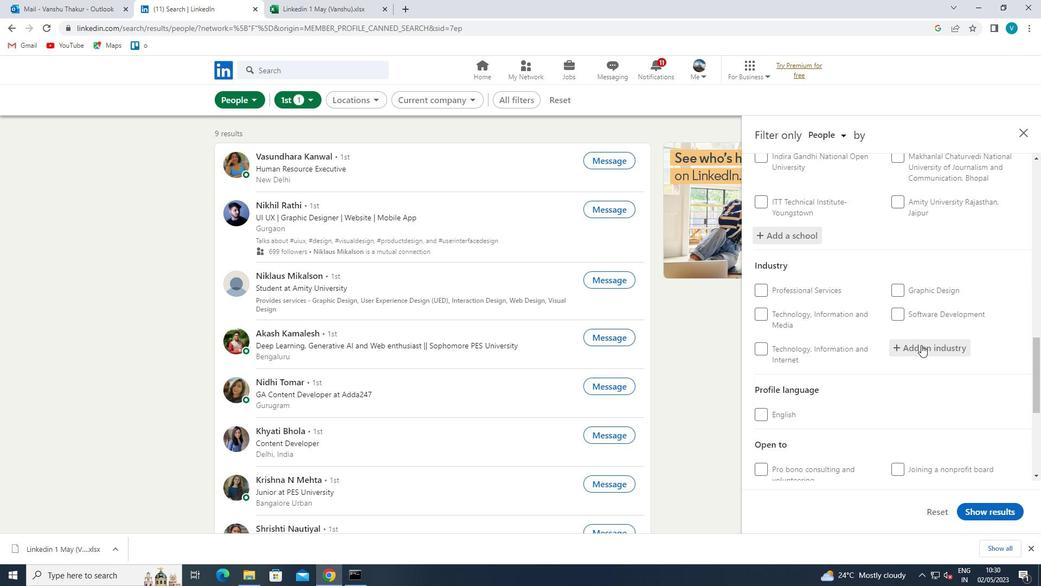 
Action: Key pressed <Key.shift>MOBILE<Key.space>
Screenshot: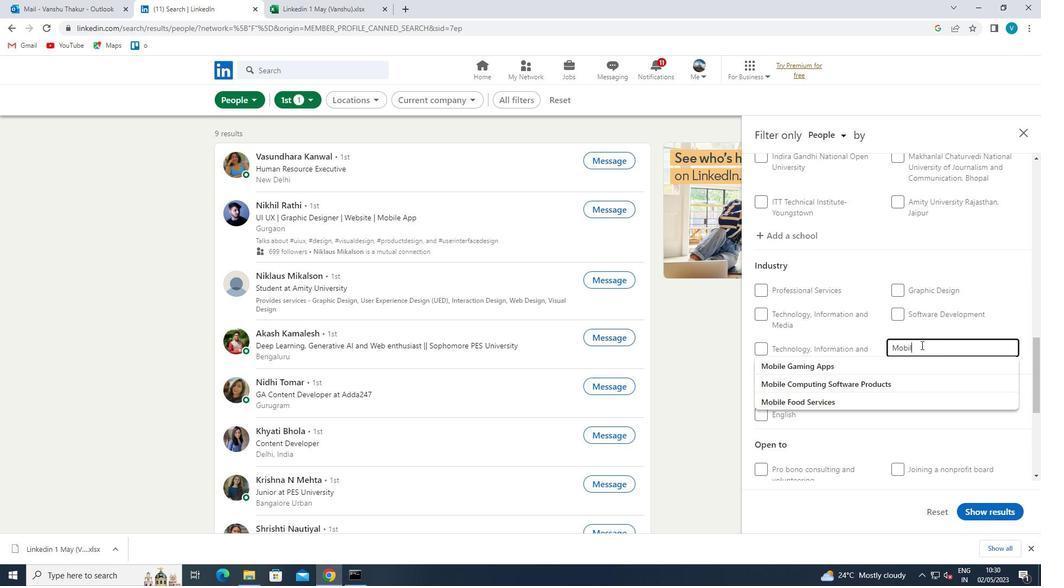 
Action: Mouse moved to (883, 395)
Screenshot: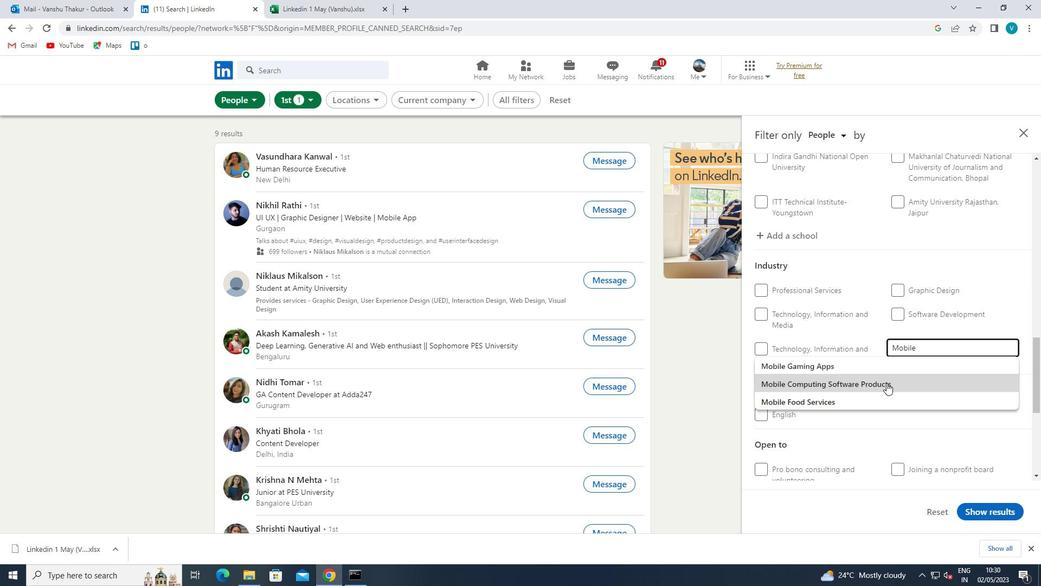 
Action: Mouse pressed left at (883, 395)
Screenshot: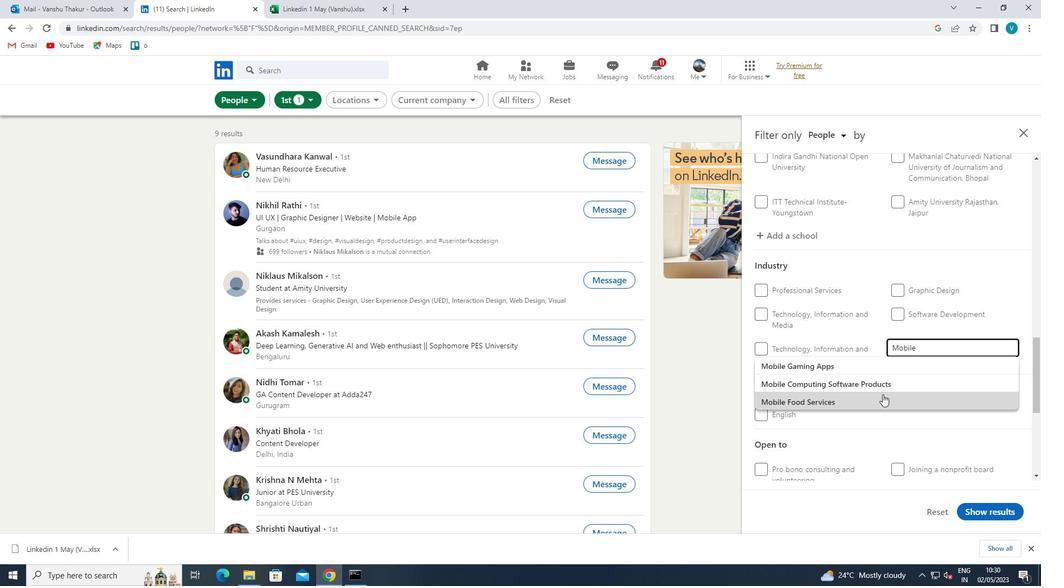 
Action: Mouse moved to (883, 395)
Screenshot: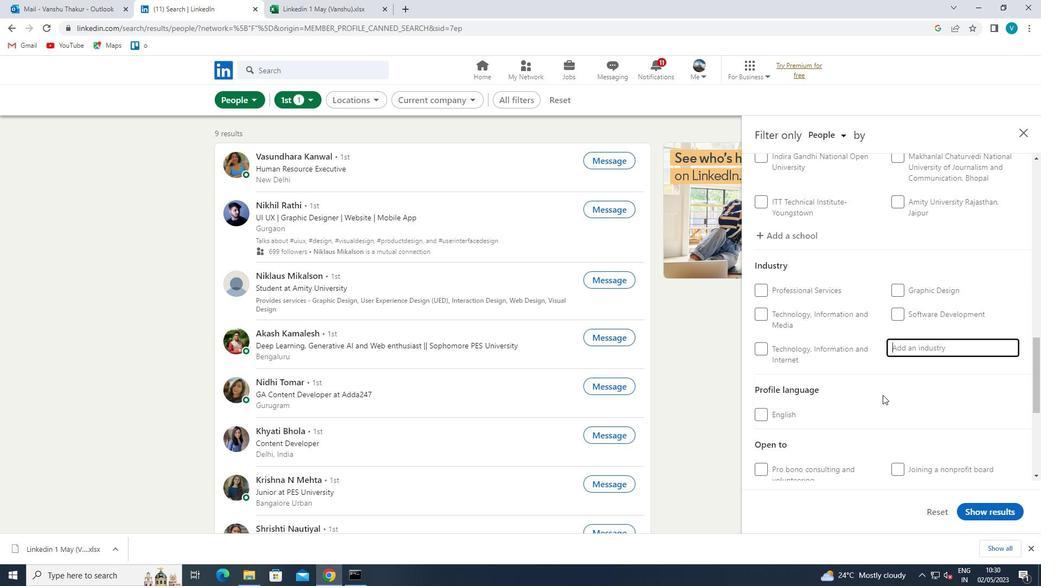 
Action: Mouse scrolled (883, 394) with delta (0, 0)
Screenshot: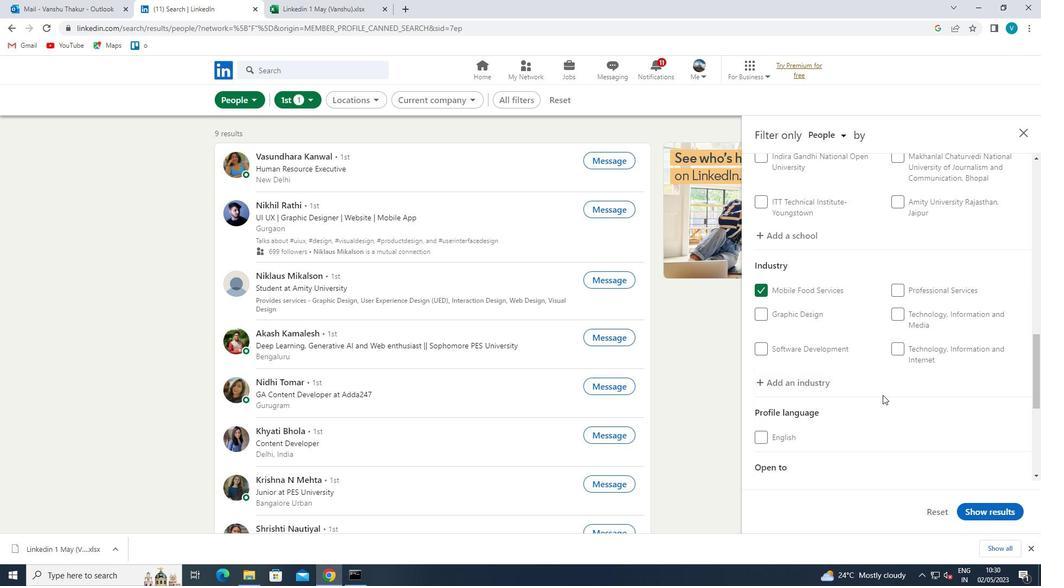 
Action: Mouse scrolled (883, 394) with delta (0, 0)
Screenshot: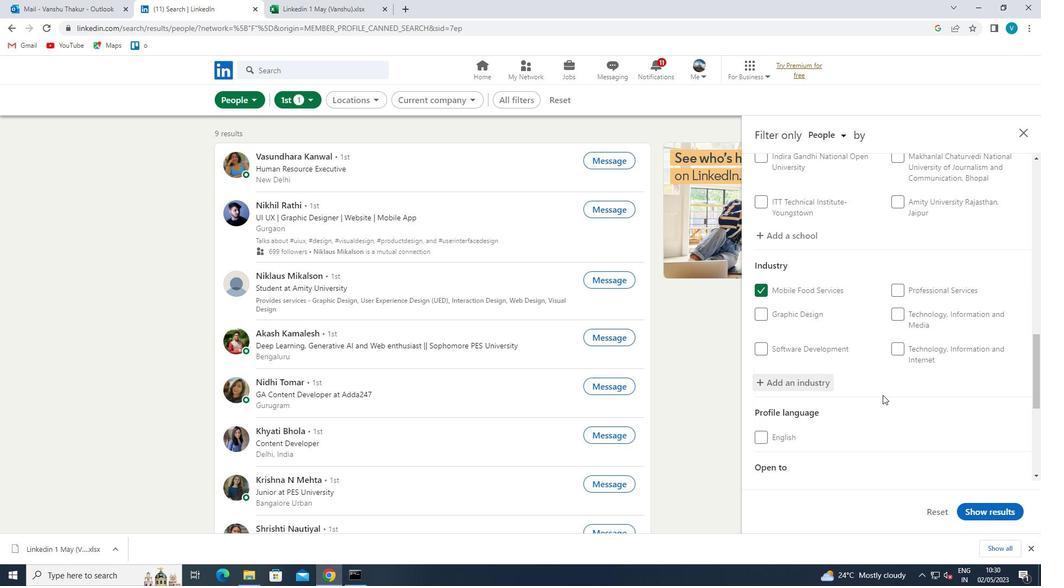 
Action: Mouse scrolled (883, 394) with delta (0, 0)
Screenshot: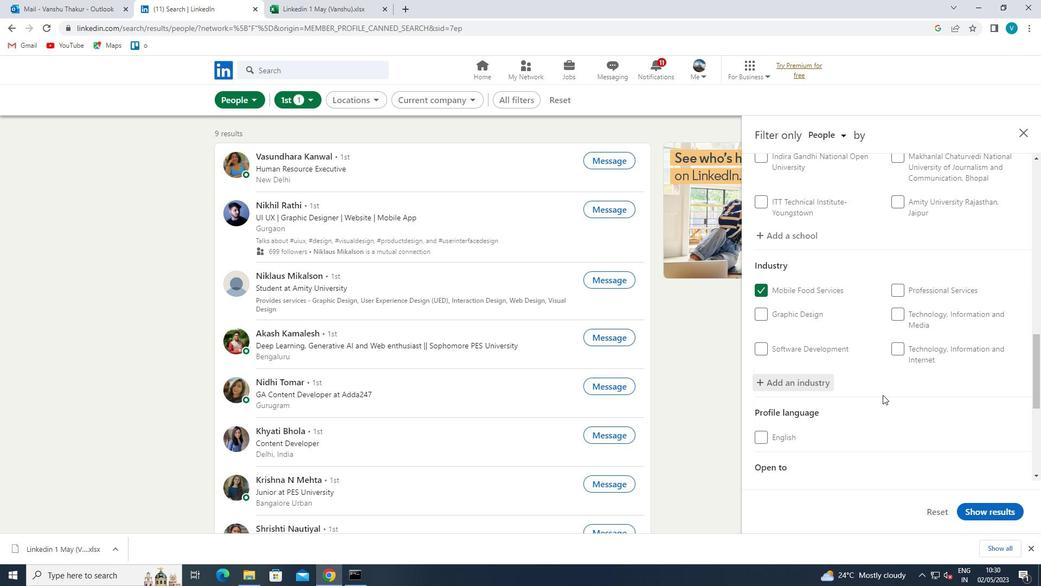 
Action: Mouse scrolled (883, 394) with delta (0, 0)
Screenshot: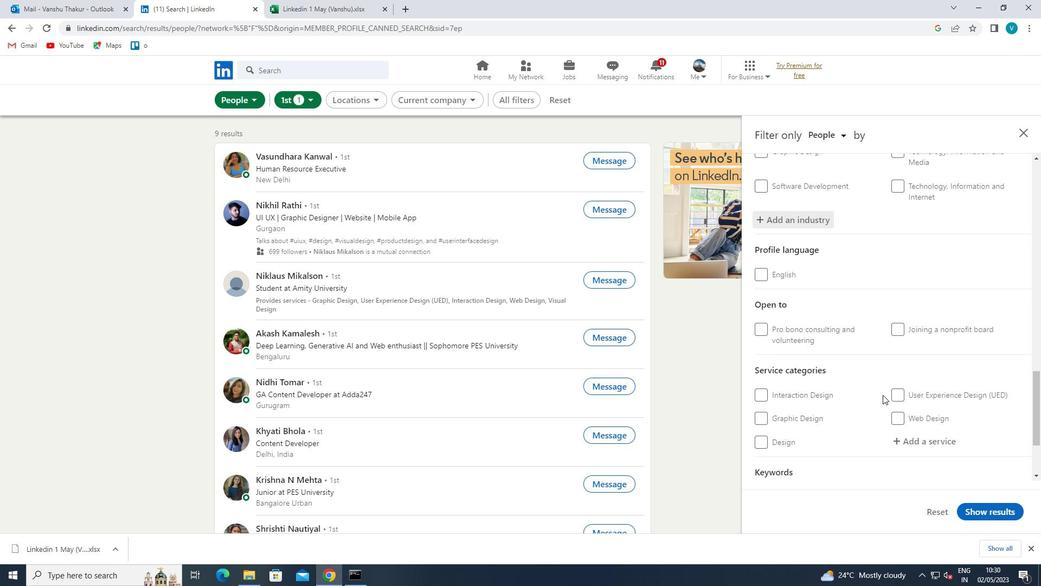 
Action: Mouse scrolled (883, 394) with delta (0, 0)
Screenshot: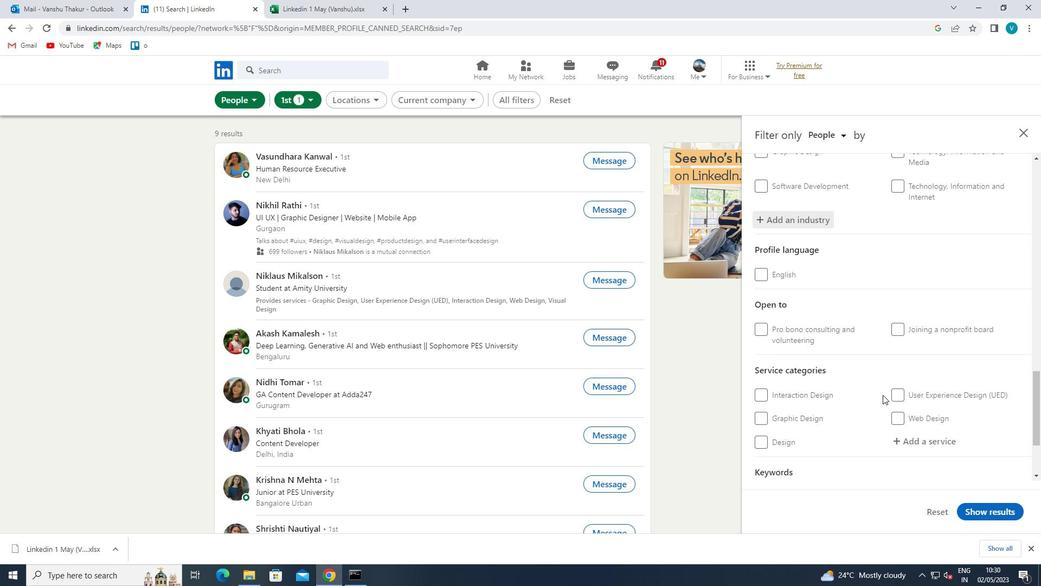 
Action: Mouse moved to (932, 333)
Screenshot: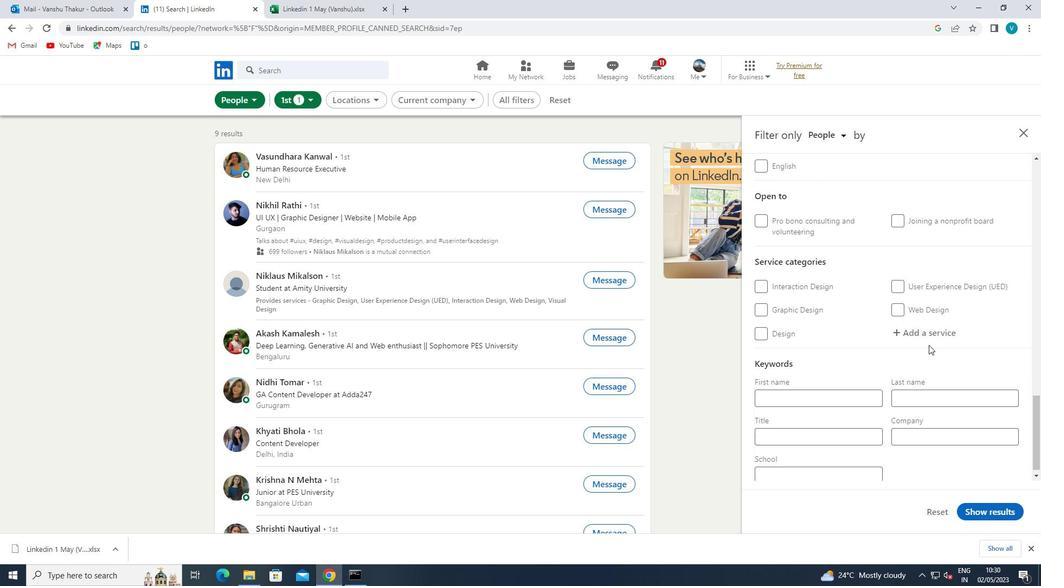 
Action: Mouse pressed left at (932, 333)
Screenshot: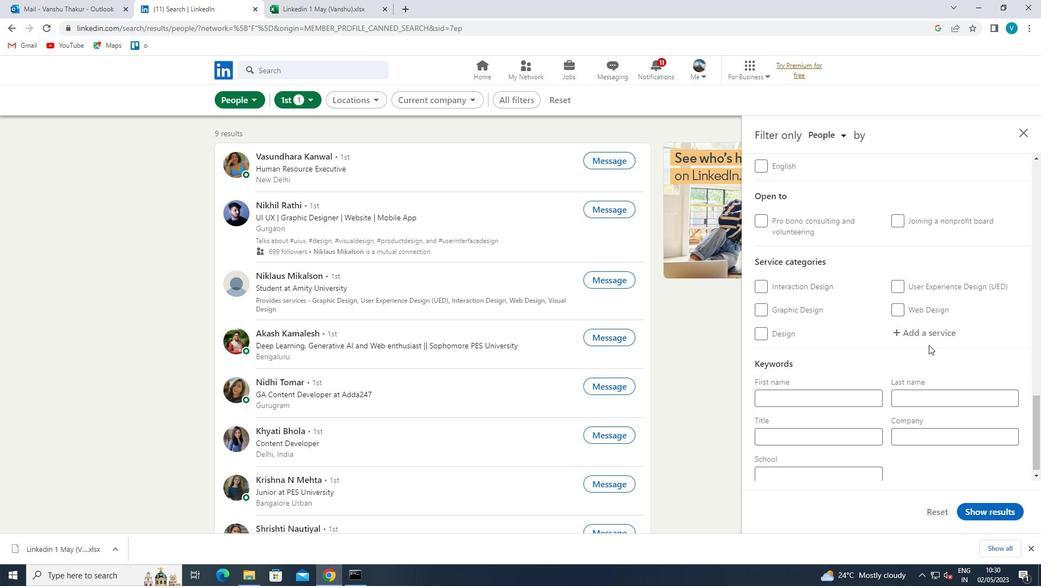 
Action: Key pressed <Key.shift>GRANT<Key.space>
Screenshot: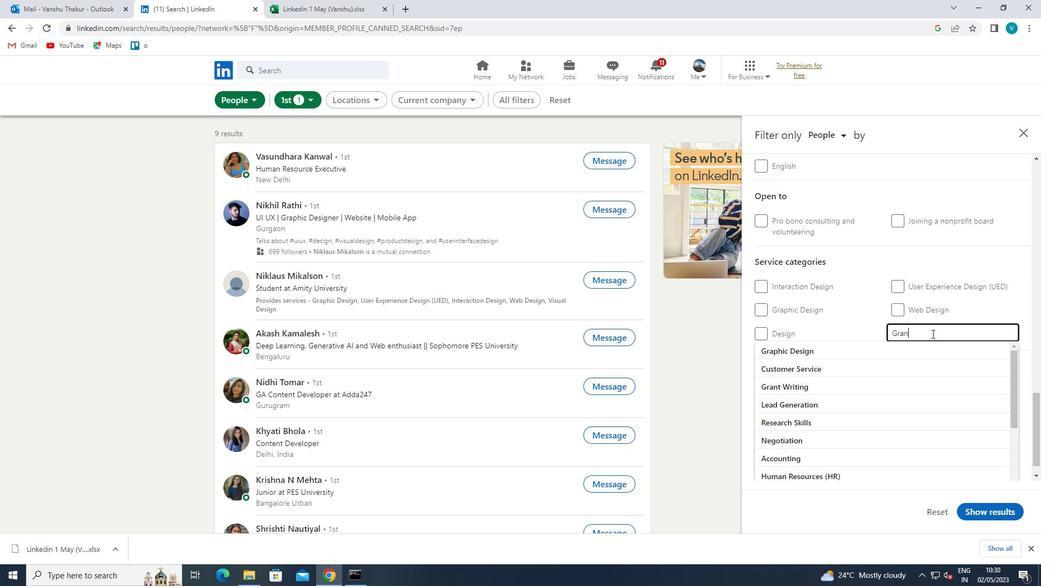 
Action: Mouse moved to (922, 341)
Screenshot: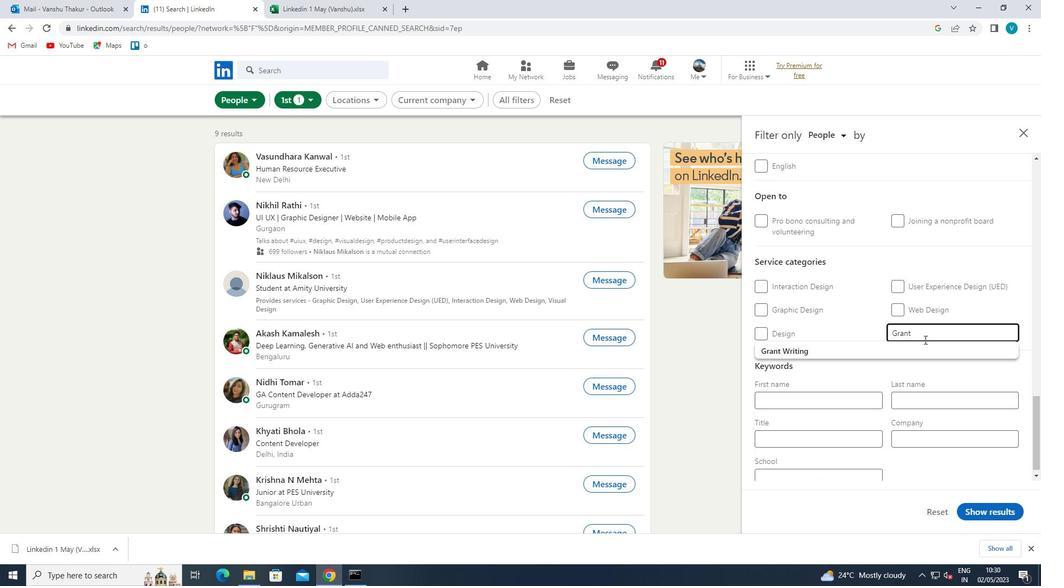 
Action: Mouse pressed left at (922, 341)
Screenshot: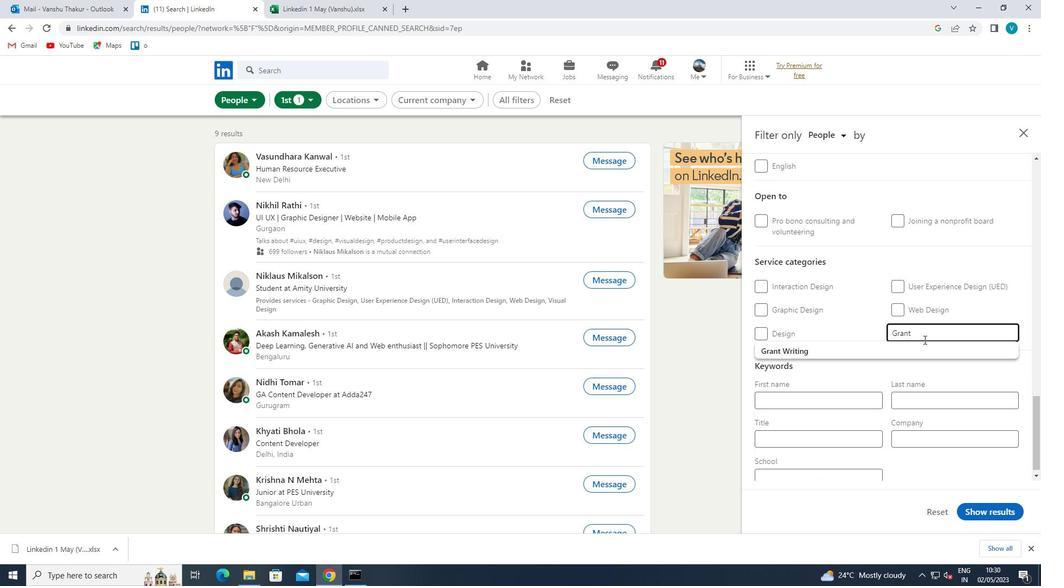 
Action: Mouse scrolled (922, 340) with delta (0, 0)
Screenshot: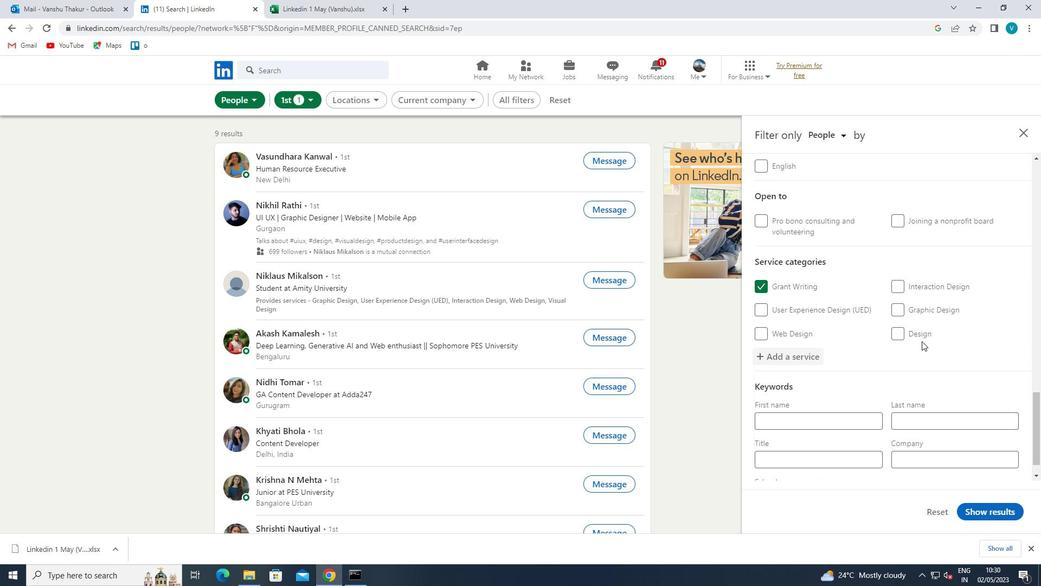 
Action: Mouse scrolled (922, 340) with delta (0, 0)
Screenshot: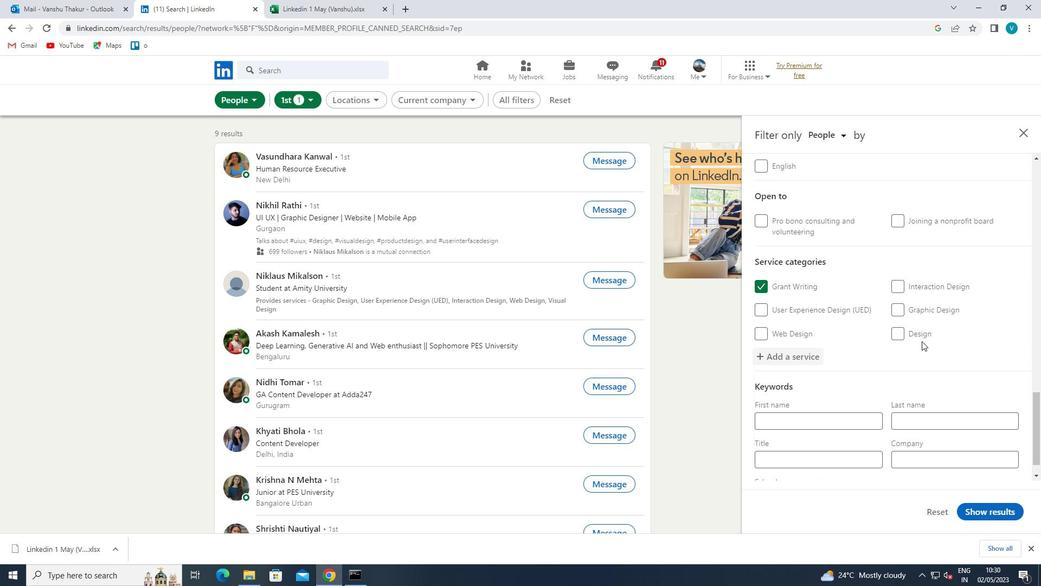 
Action: Mouse scrolled (922, 340) with delta (0, 0)
Screenshot: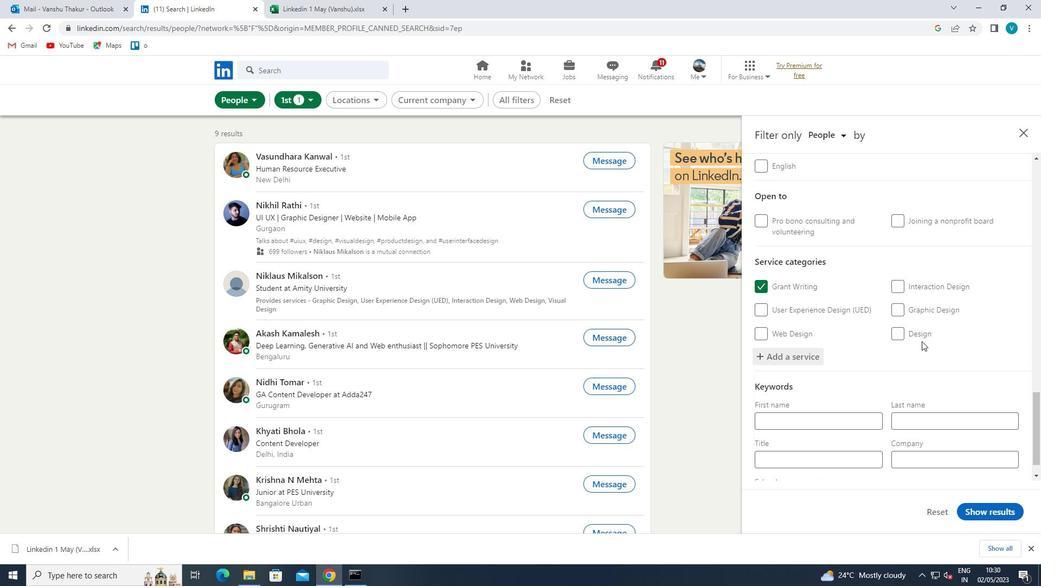 
Action: Mouse scrolled (922, 340) with delta (0, 0)
Screenshot: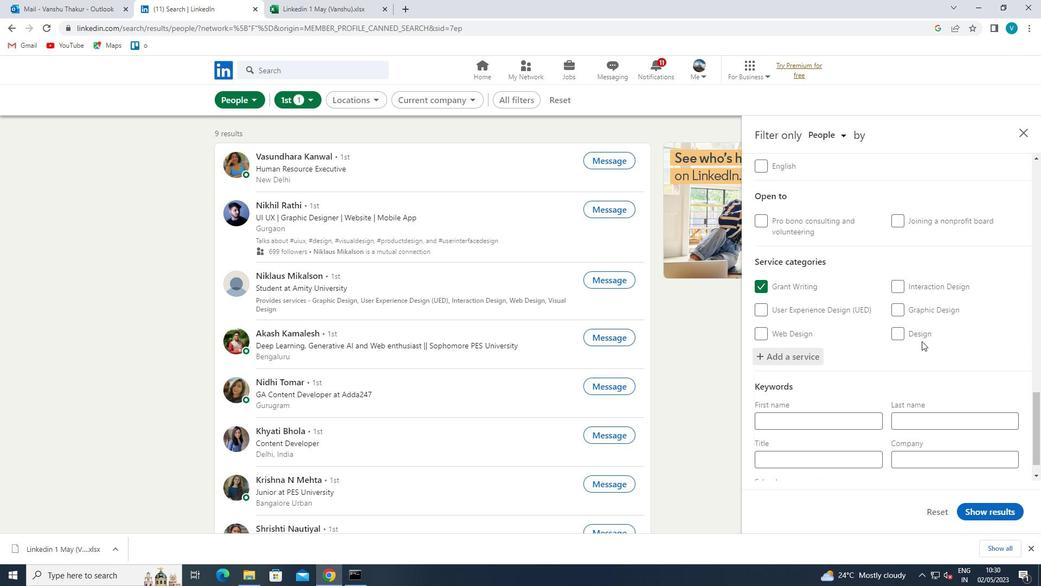 
Action: Mouse moved to (834, 430)
Screenshot: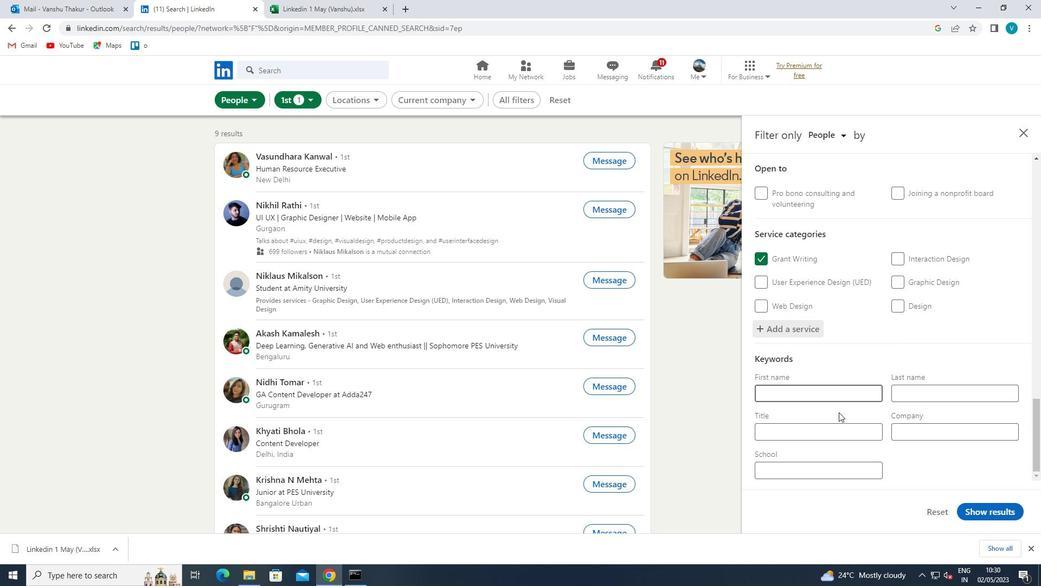 
Action: Mouse pressed left at (834, 430)
Screenshot: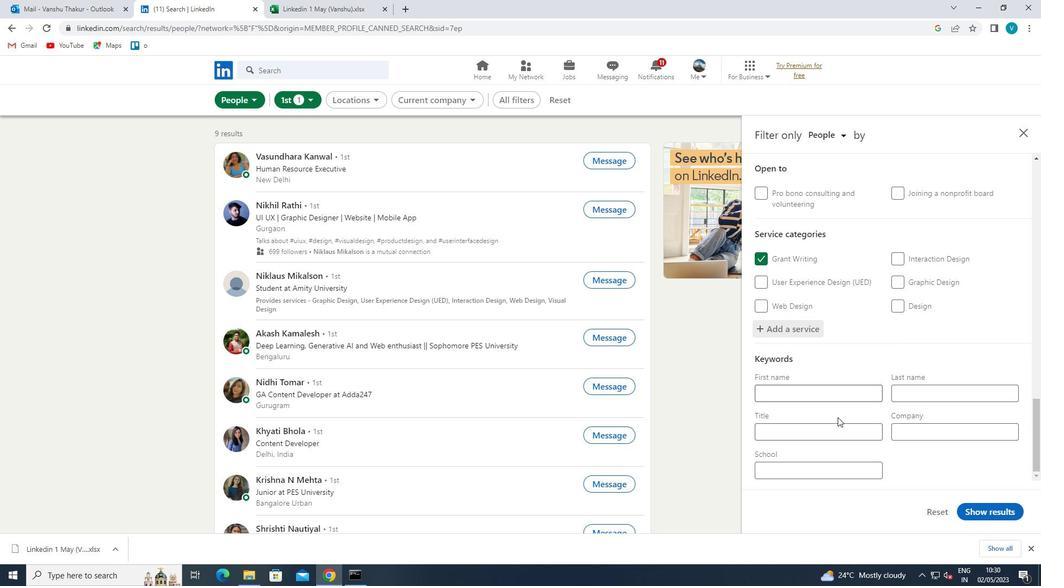 
Action: Key pressed <Key.shift>VIDEO<Key.space>OR<Key.space><Key.shift>FILM<Key.space><Key.shift>PRODUV<Key.backspace>CER
Screenshot: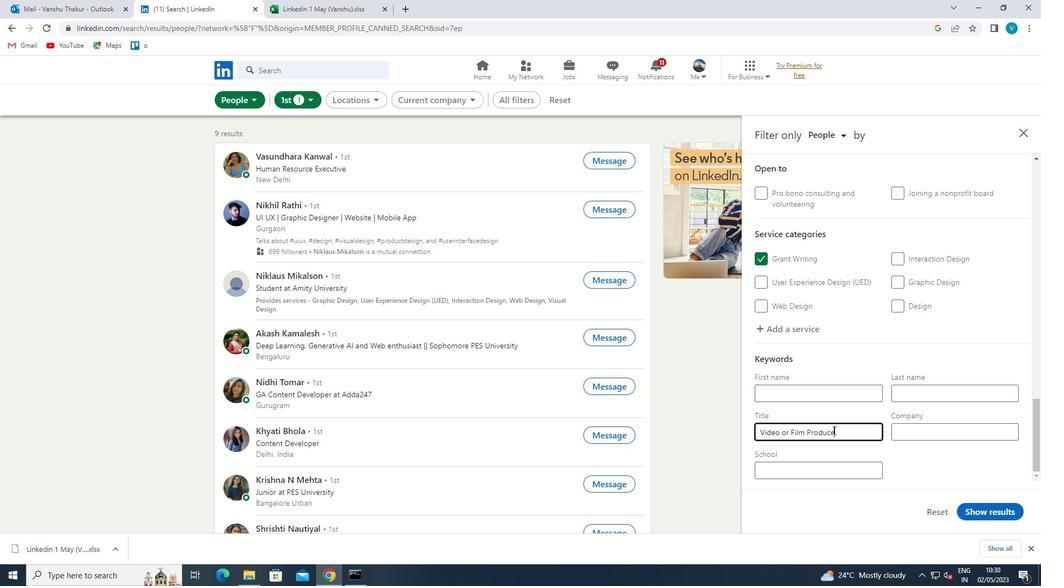 
Action: Mouse moved to (970, 506)
Screenshot: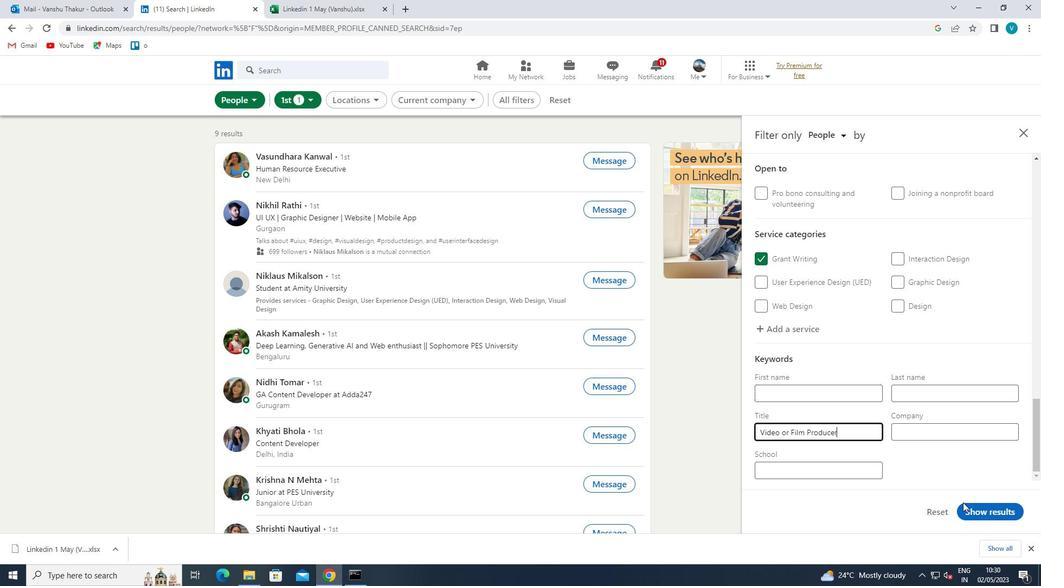 
Action: Mouse pressed left at (970, 506)
Screenshot: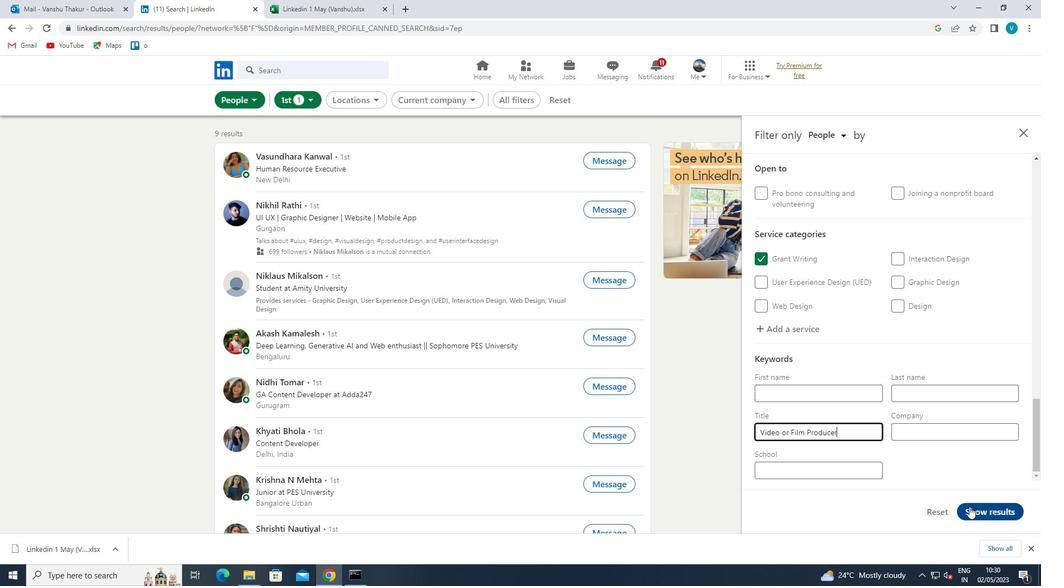 
